 Task: Search one way flight ticket for 1 adult, 6 children, 1 infant in seat and 1 infant on lap in business from Sarasota: Sarasota-bradenton International Airport to Greenville: Pitt-greenville Airport on 5-2-2023. Choice of flights is Alaska. Number of bags: 8 checked bags. Price is upto 45000. Outbound departure time preference is 15:30.
Action: Mouse moved to (225, 312)
Screenshot: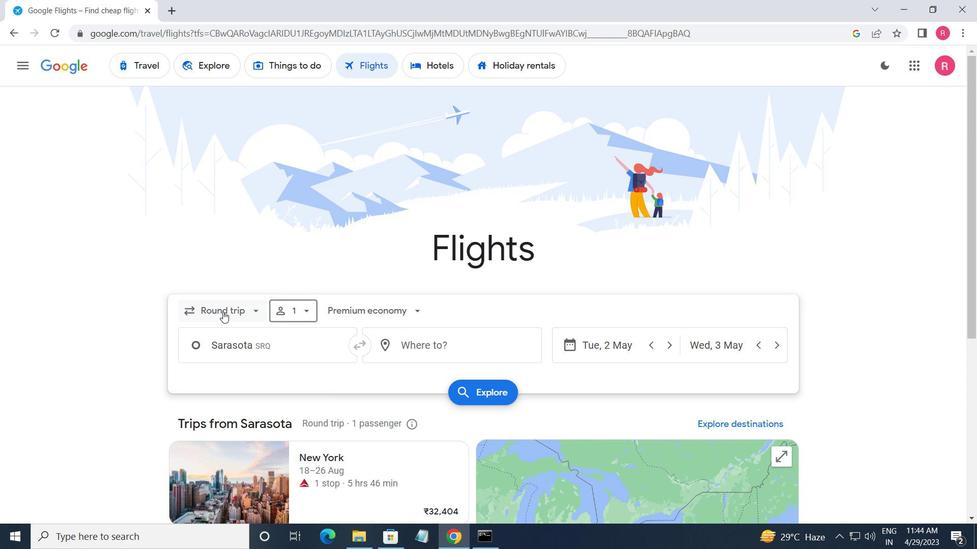 
Action: Mouse pressed left at (225, 312)
Screenshot: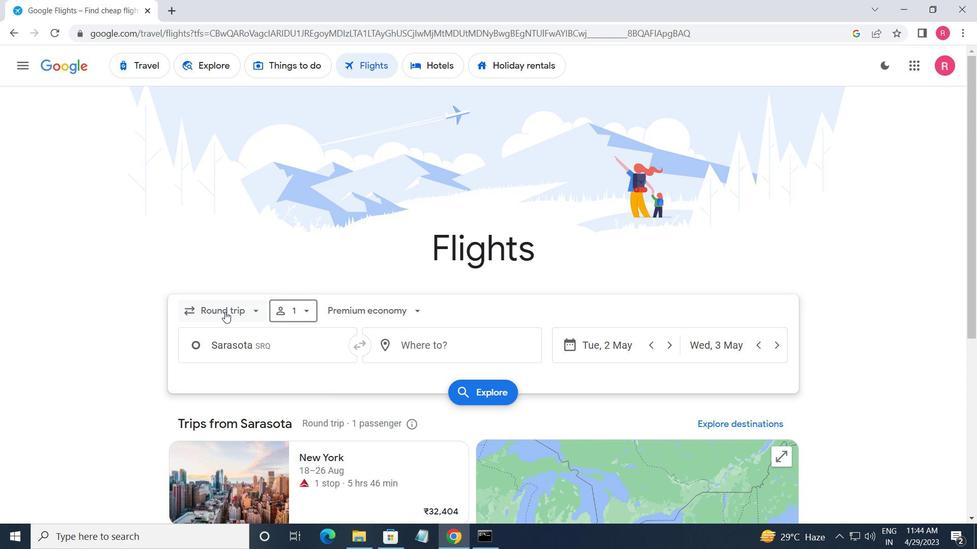 
Action: Mouse moved to (254, 361)
Screenshot: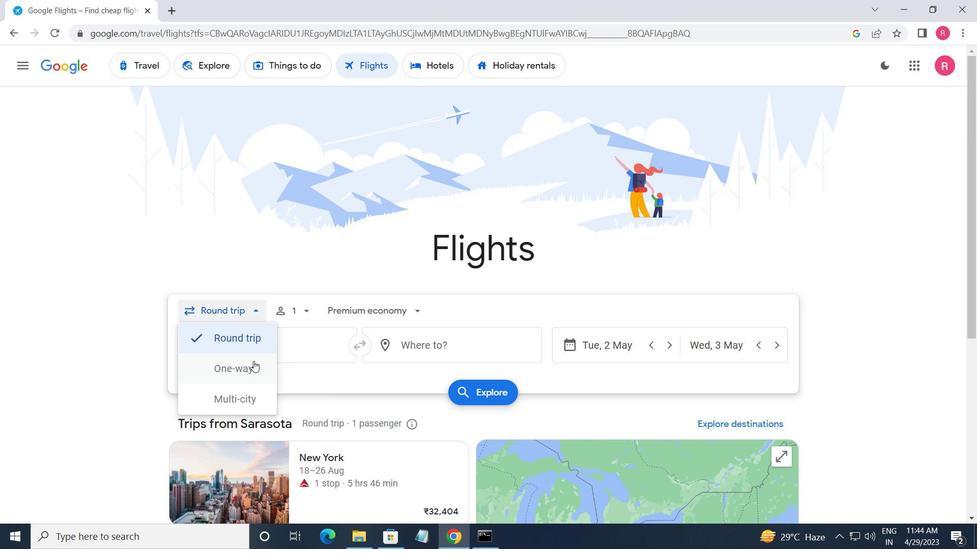 
Action: Mouse pressed left at (254, 361)
Screenshot: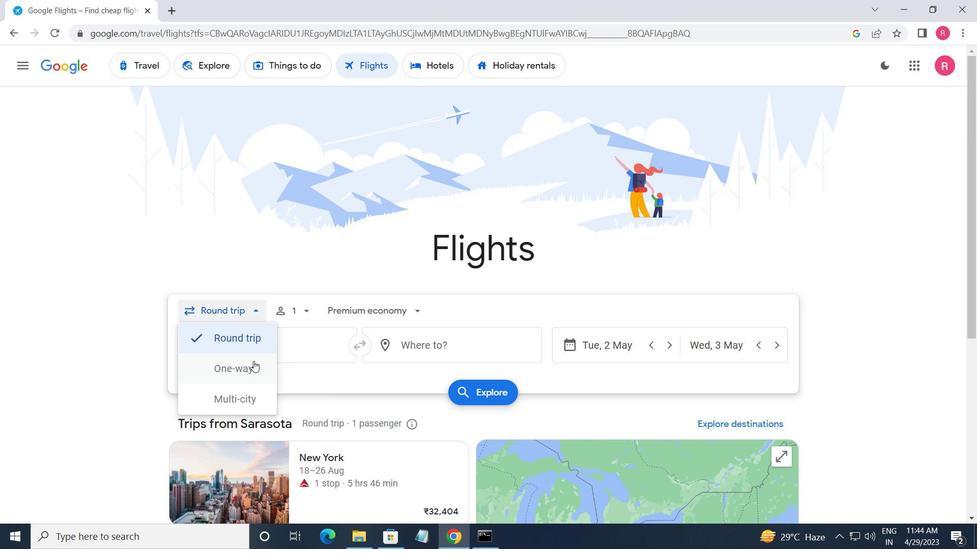 
Action: Mouse moved to (298, 319)
Screenshot: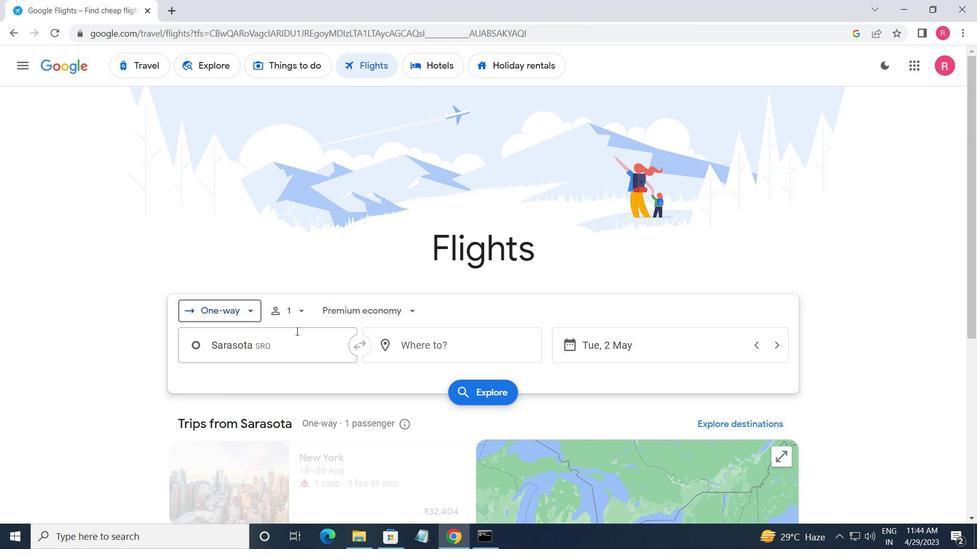 
Action: Mouse pressed left at (298, 319)
Screenshot: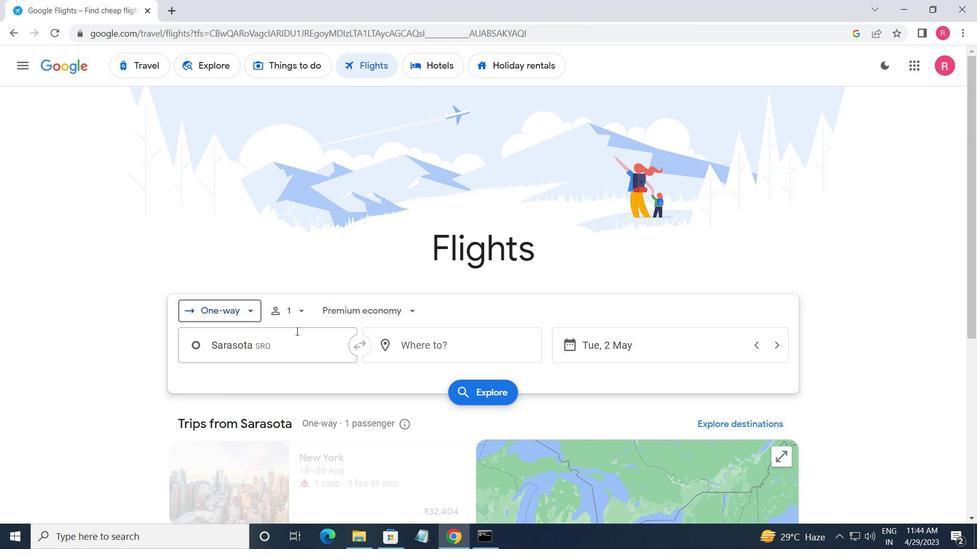 
Action: Mouse moved to (402, 375)
Screenshot: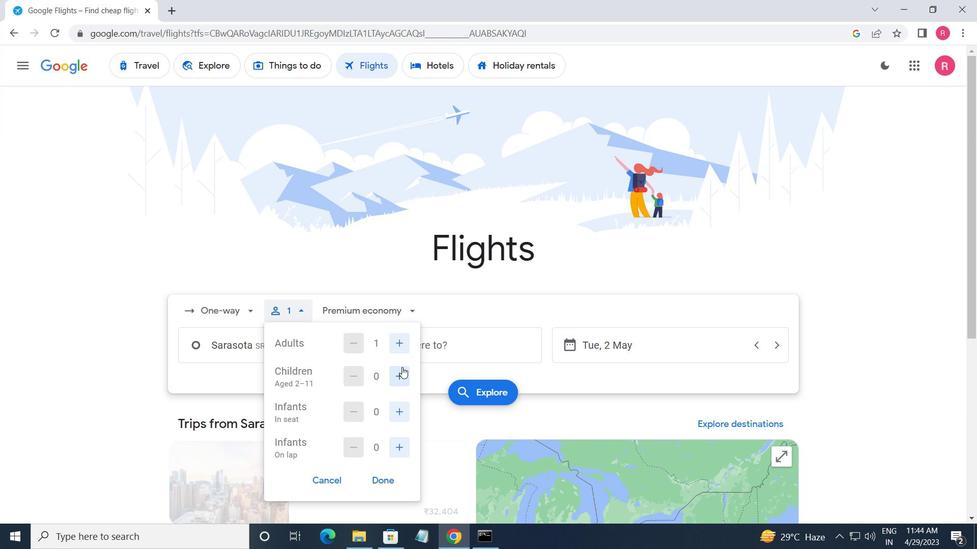 
Action: Mouse pressed left at (402, 375)
Screenshot: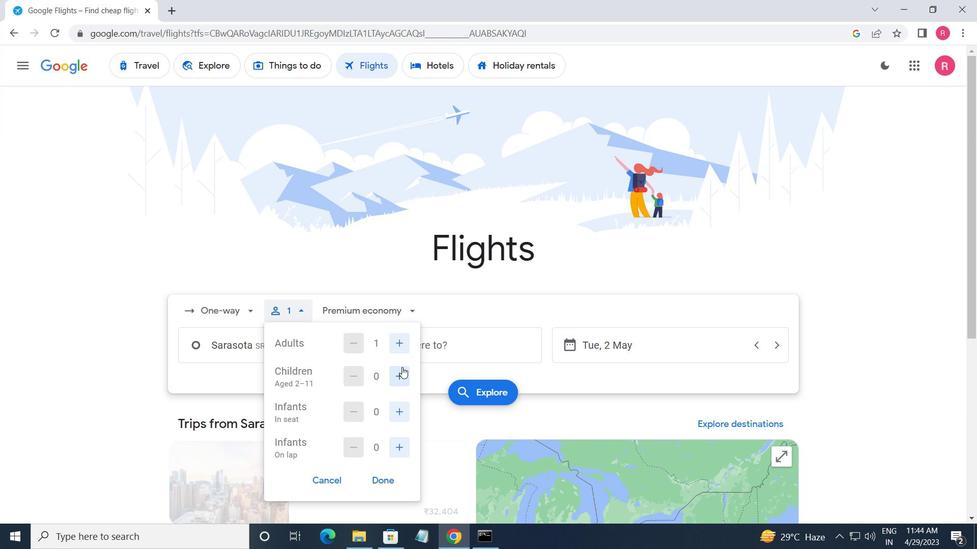 
Action: Mouse pressed left at (402, 375)
Screenshot: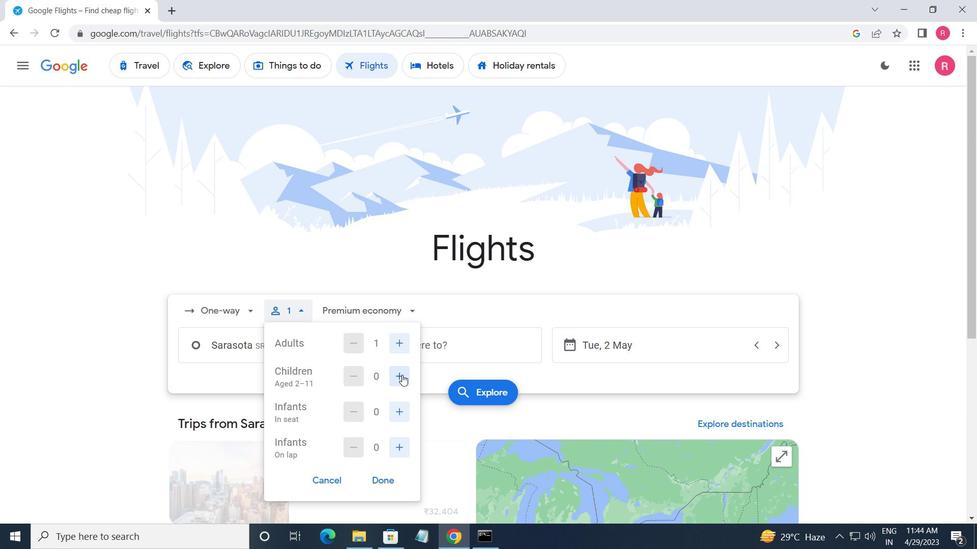 
Action: Mouse pressed left at (402, 375)
Screenshot: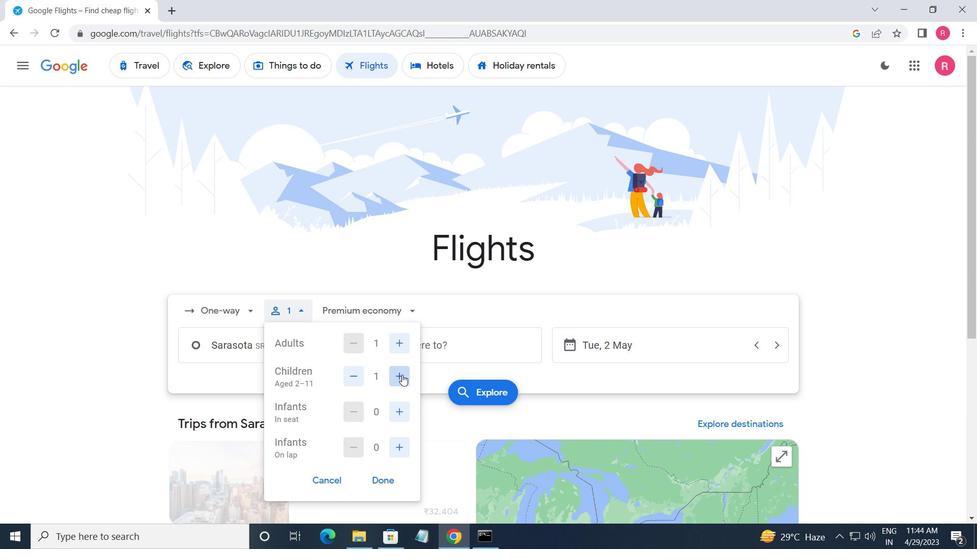 
Action: Mouse pressed left at (402, 375)
Screenshot: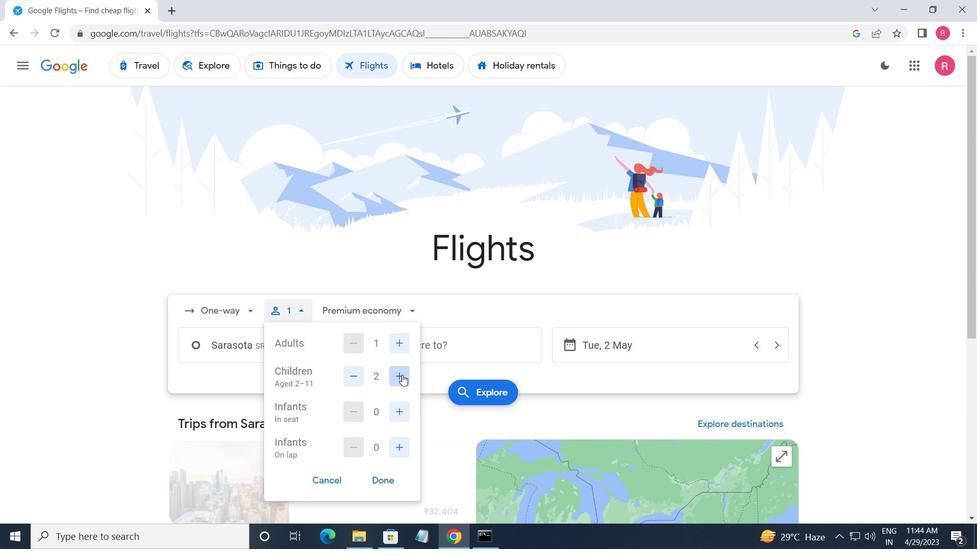 
Action: Mouse pressed left at (402, 375)
Screenshot: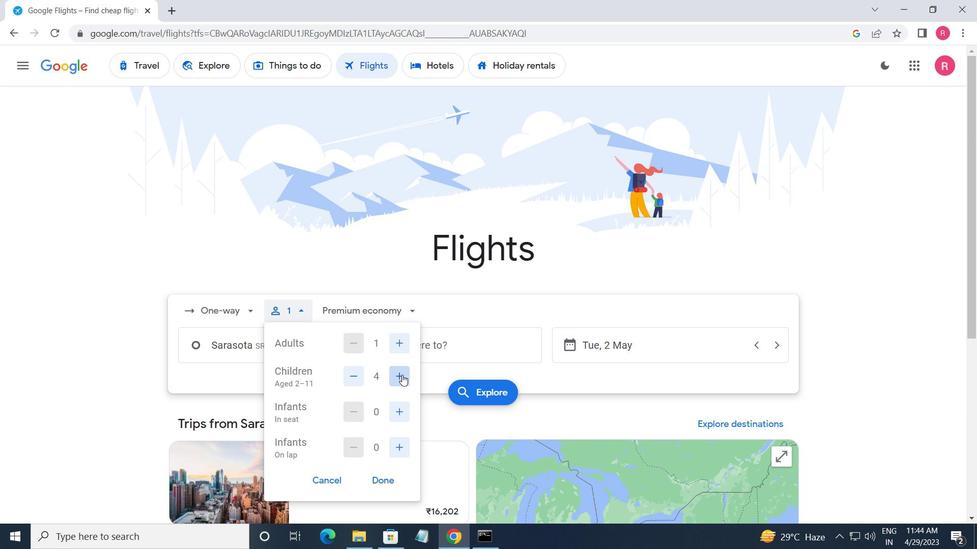 
Action: Mouse pressed left at (402, 375)
Screenshot: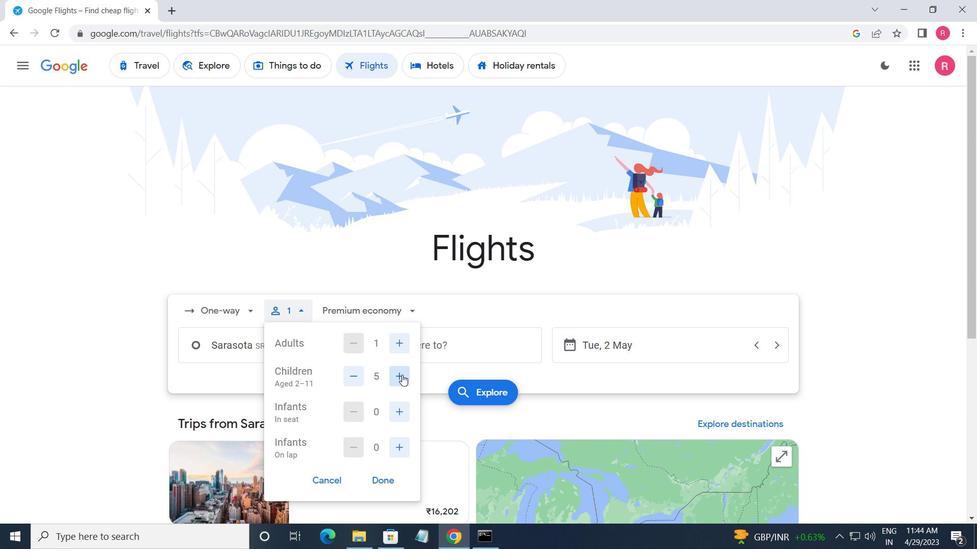 
Action: Mouse moved to (400, 404)
Screenshot: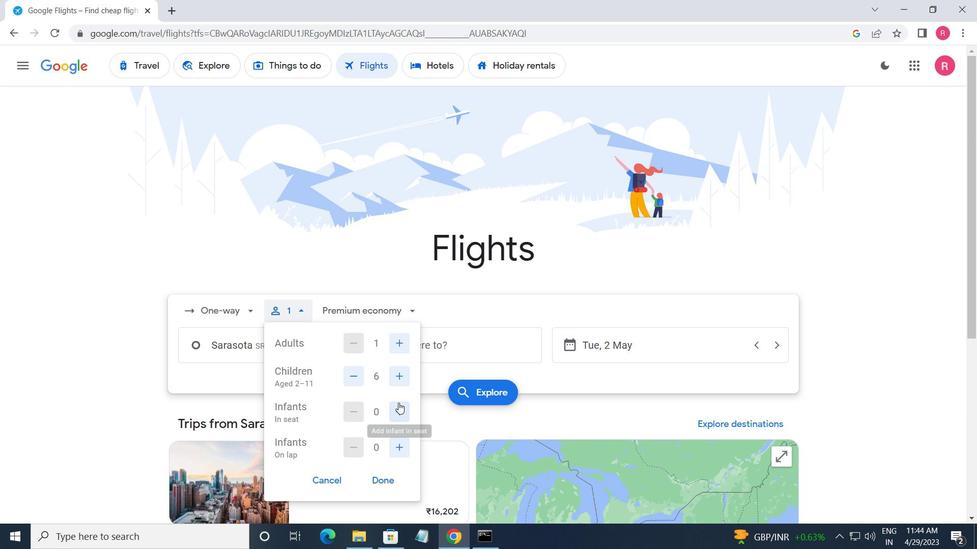 
Action: Mouse pressed left at (400, 404)
Screenshot: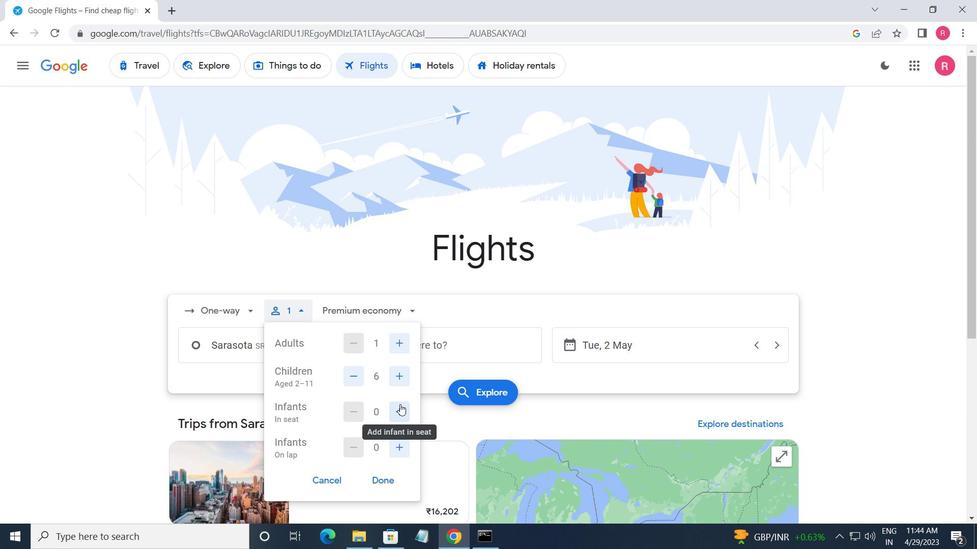 
Action: Mouse moved to (401, 440)
Screenshot: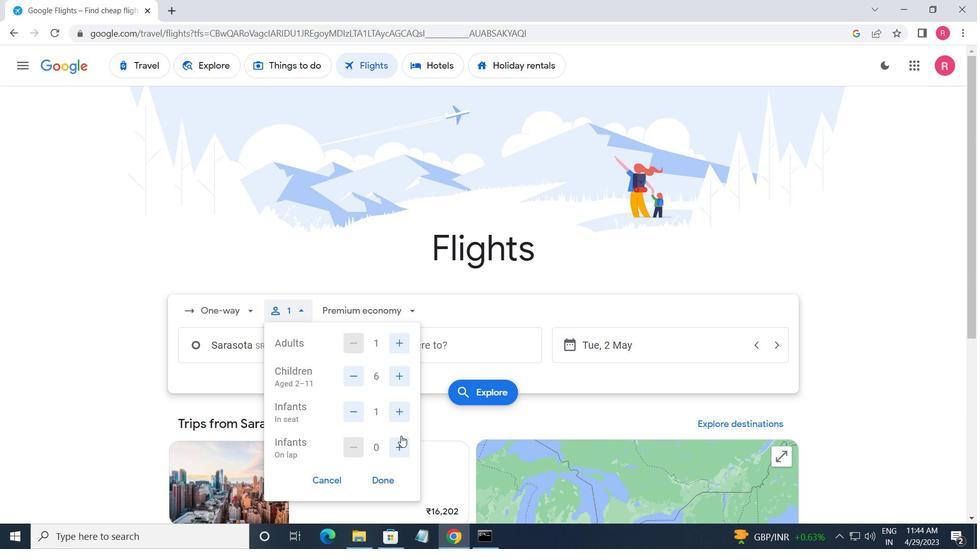 
Action: Mouse pressed left at (401, 440)
Screenshot: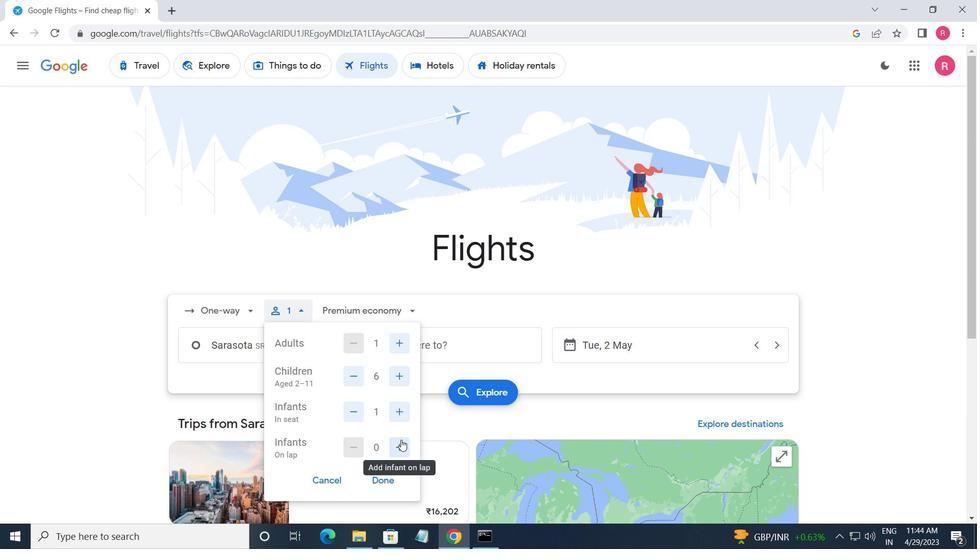 
Action: Mouse moved to (367, 314)
Screenshot: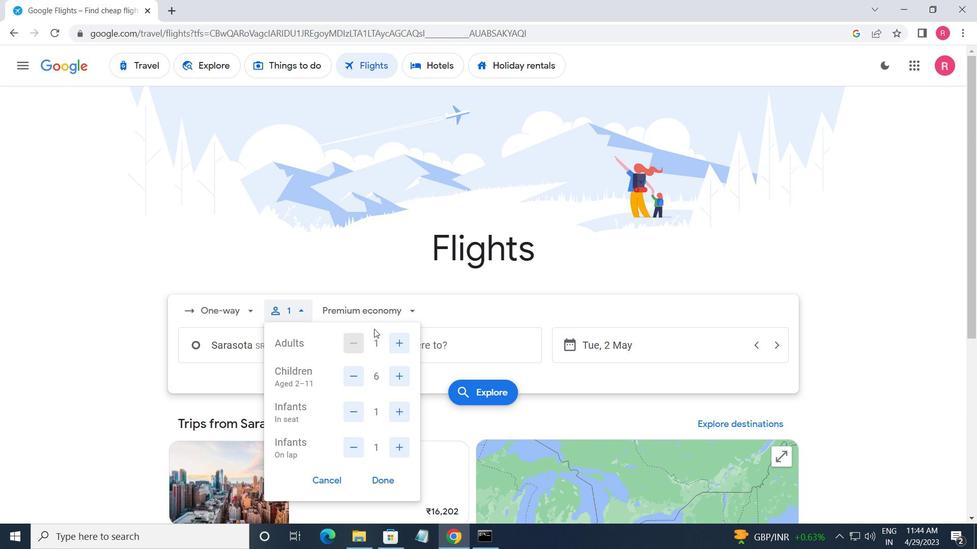
Action: Mouse pressed left at (367, 314)
Screenshot: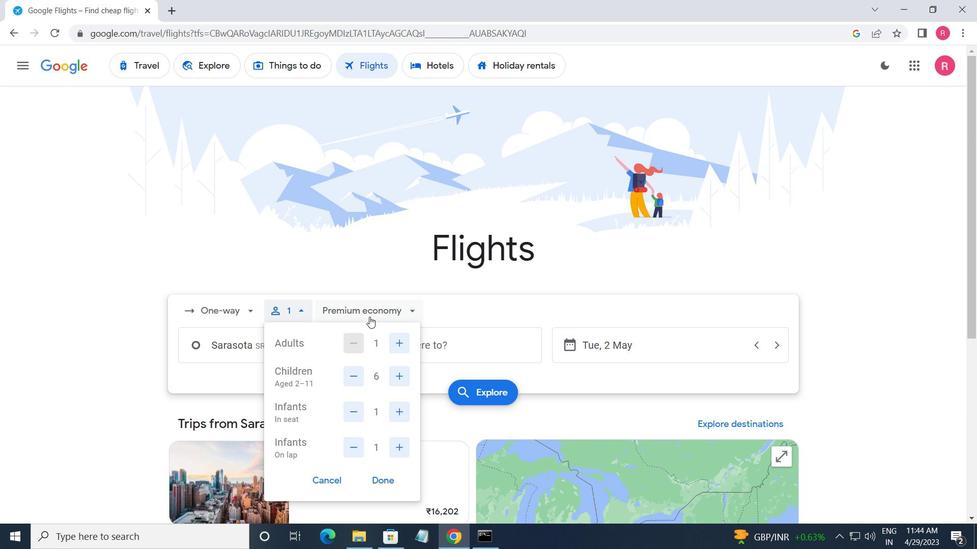 
Action: Mouse moved to (369, 397)
Screenshot: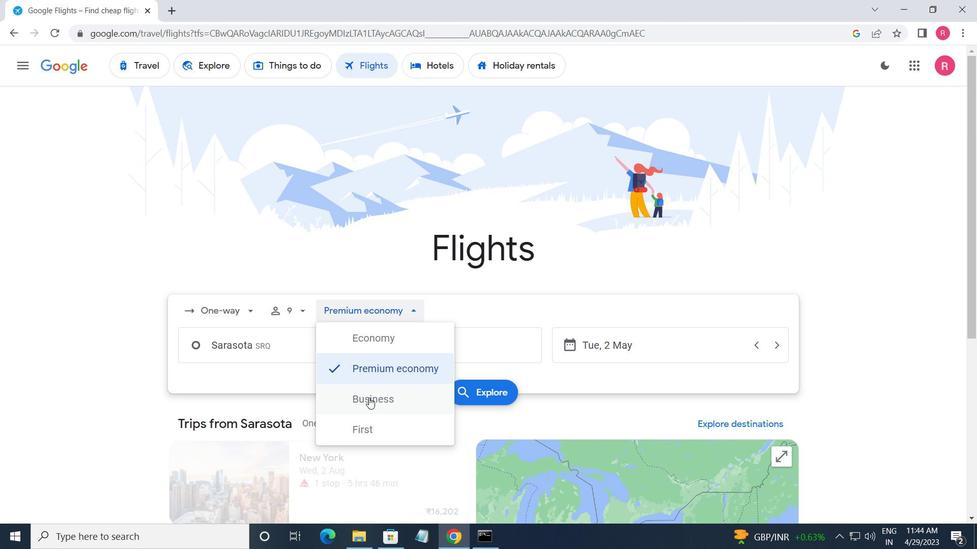 
Action: Mouse pressed left at (369, 397)
Screenshot: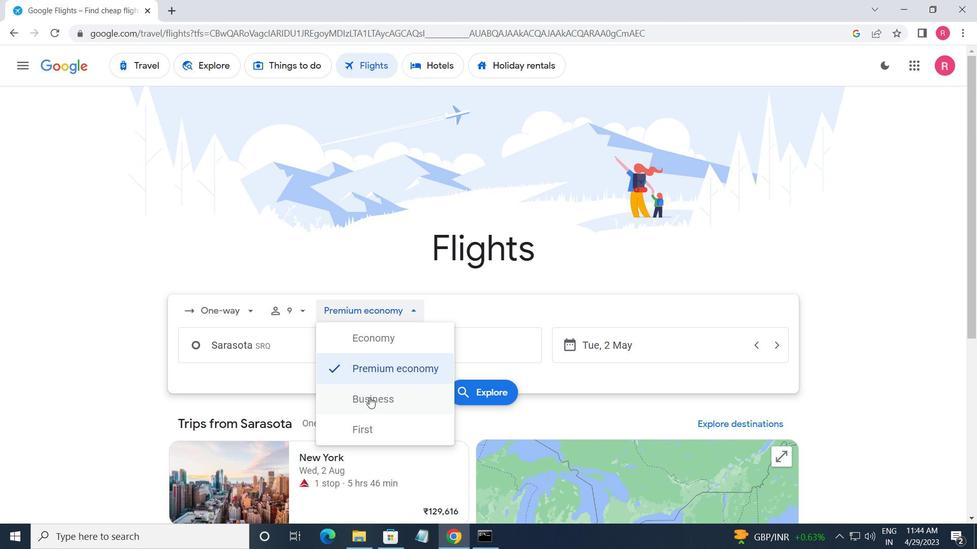 
Action: Mouse moved to (326, 351)
Screenshot: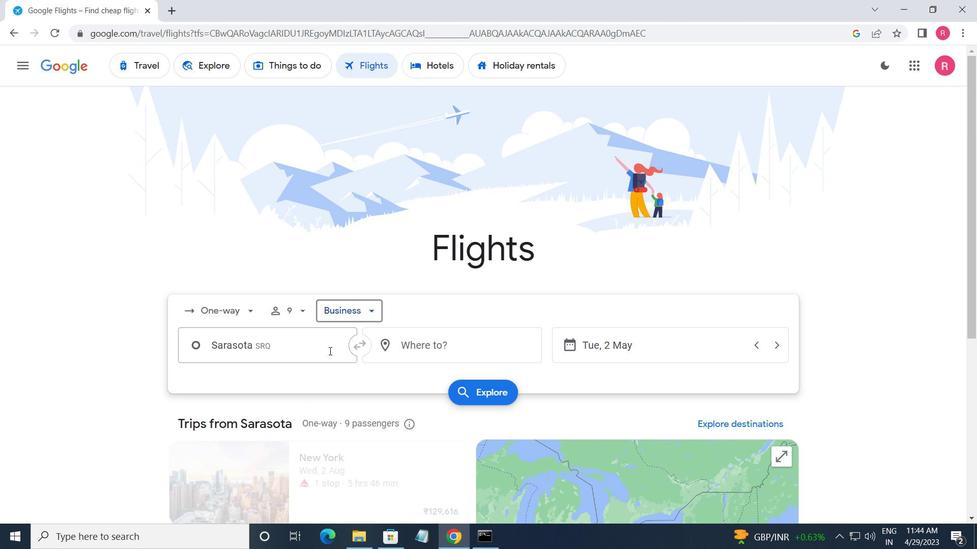 
Action: Mouse pressed left at (326, 351)
Screenshot: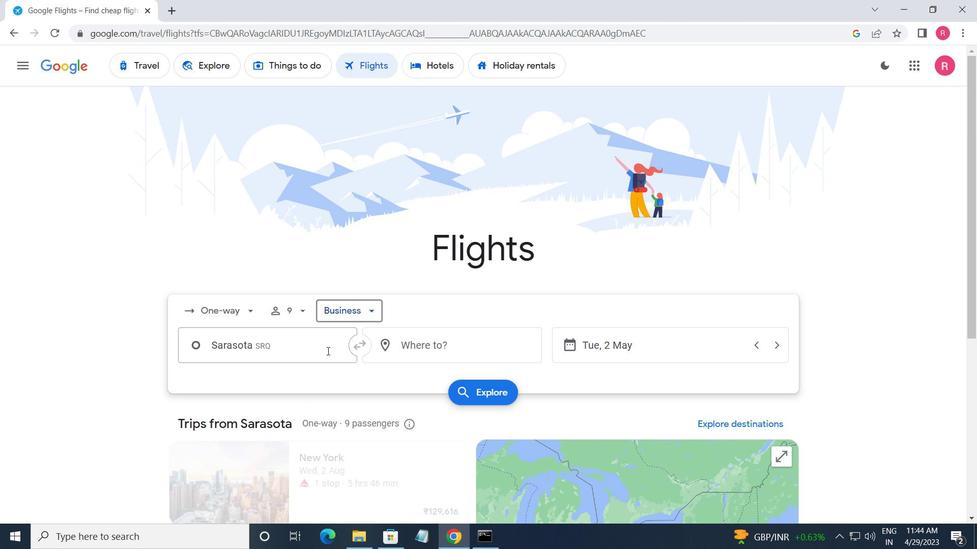
Action: Mouse moved to (291, 415)
Screenshot: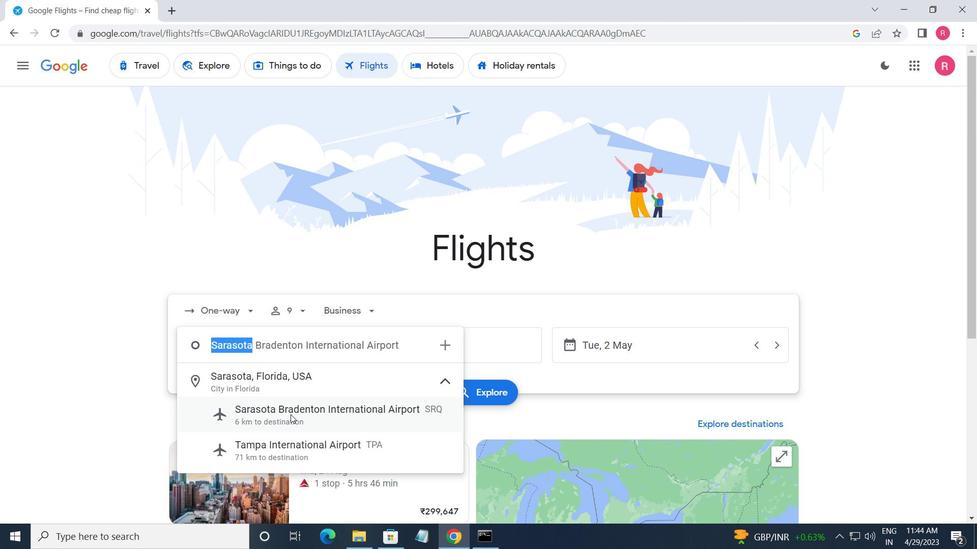 
Action: Mouse pressed left at (291, 415)
Screenshot: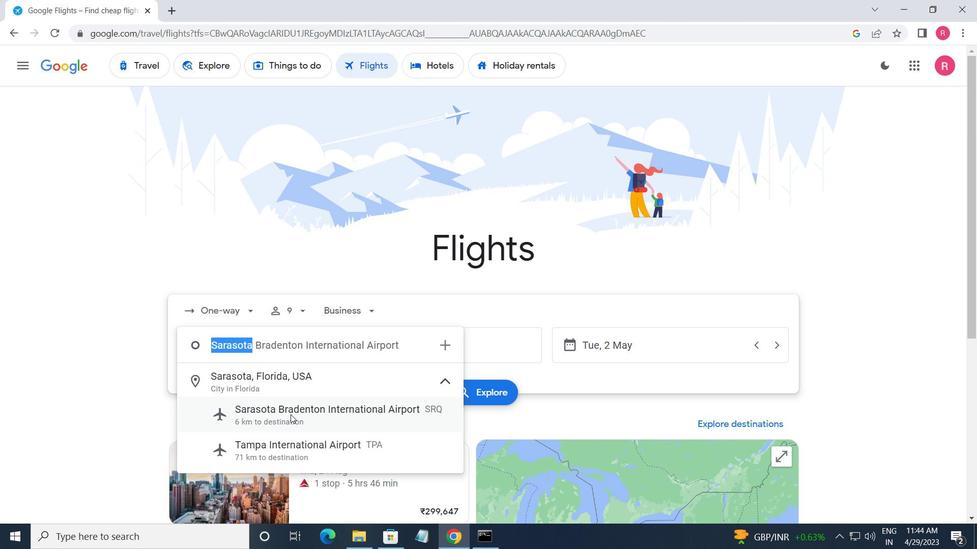 
Action: Mouse moved to (464, 351)
Screenshot: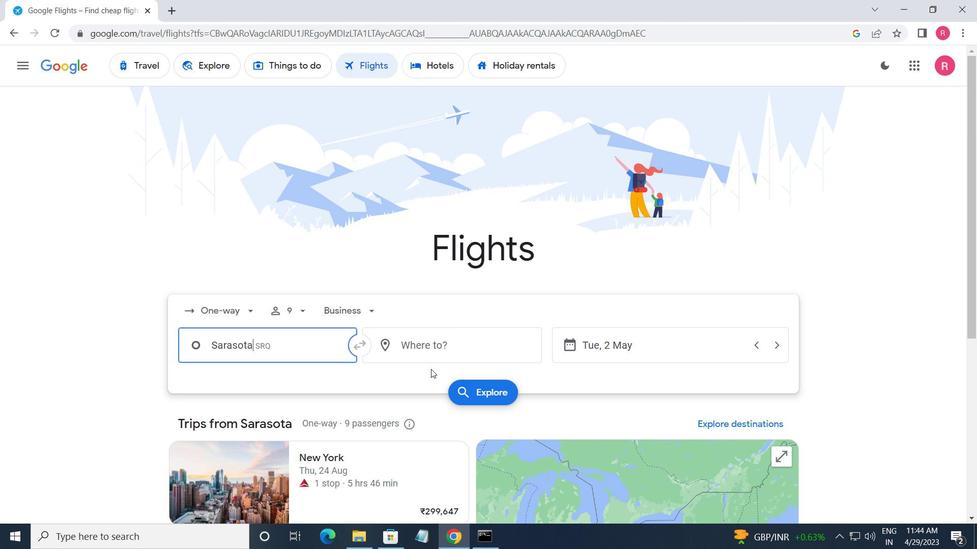 
Action: Mouse pressed left at (464, 351)
Screenshot: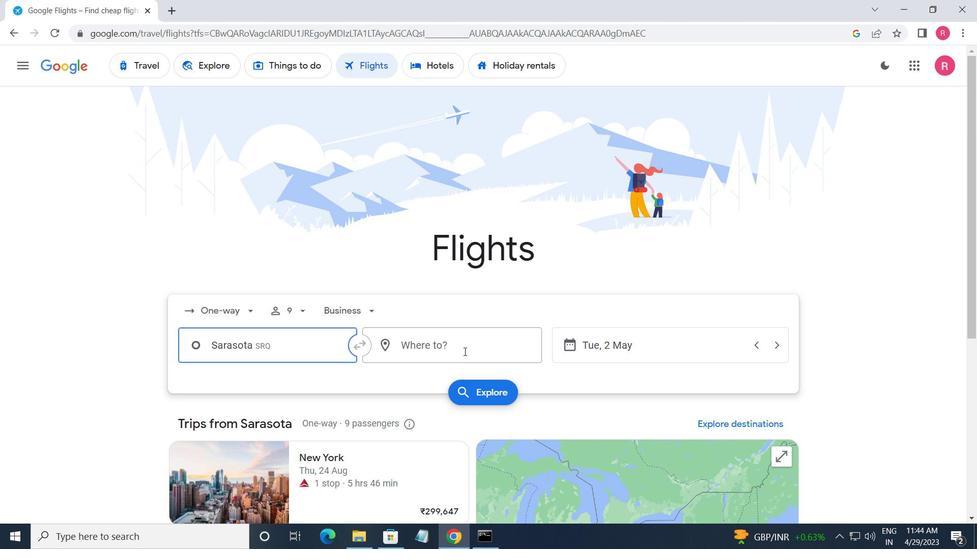 
Action: Mouse moved to (427, 468)
Screenshot: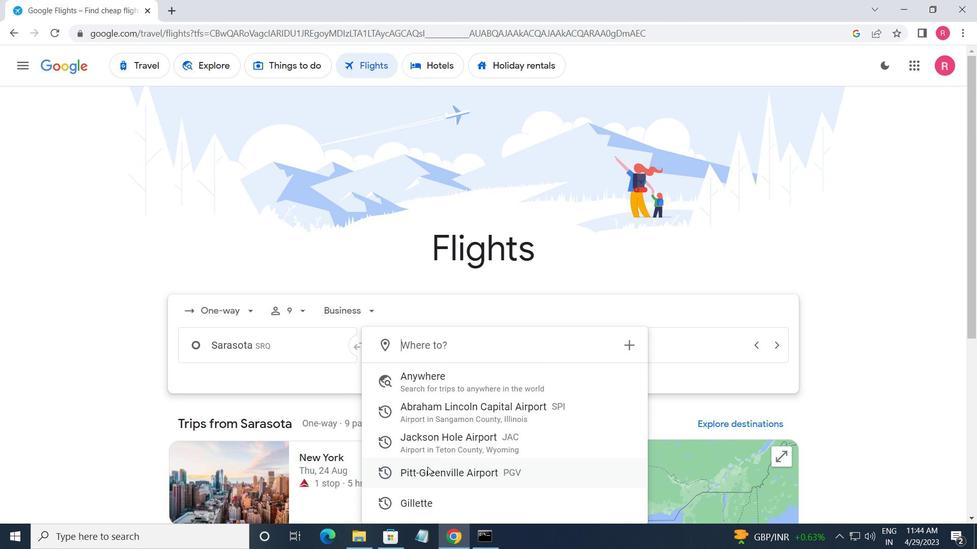 
Action: Mouse pressed left at (427, 468)
Screenshot: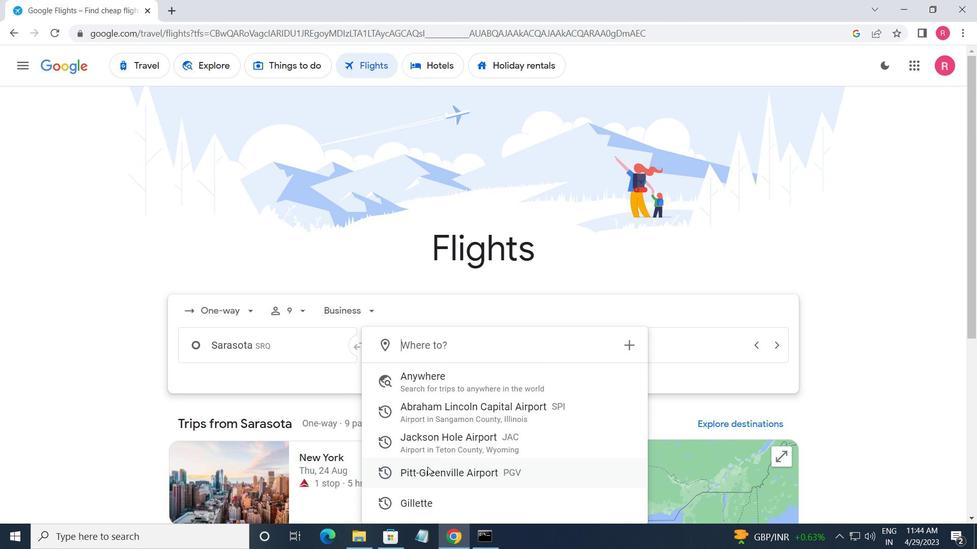 
Action: Mouse moved to (590, 346)
Screenshot: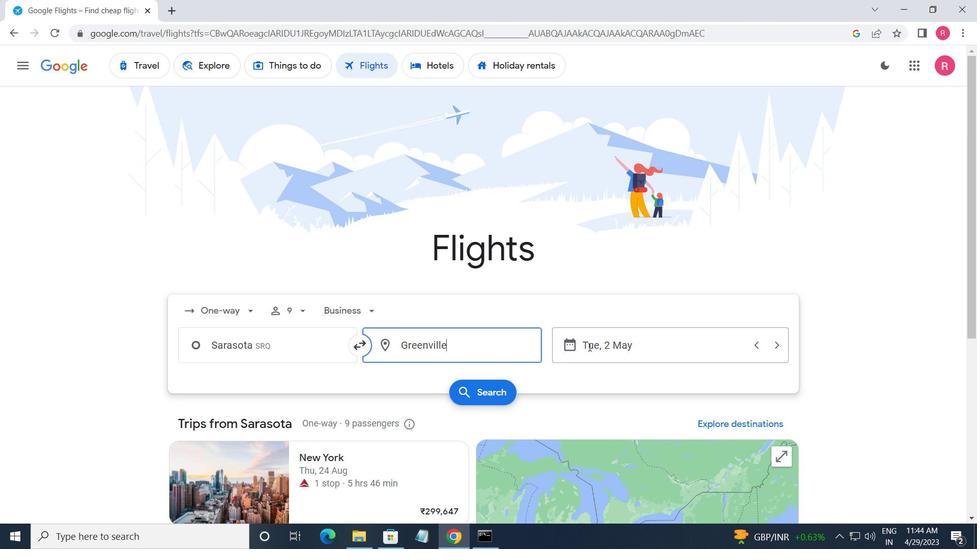 
Action: Mouse pressed left at (590, 346)
Screenshot: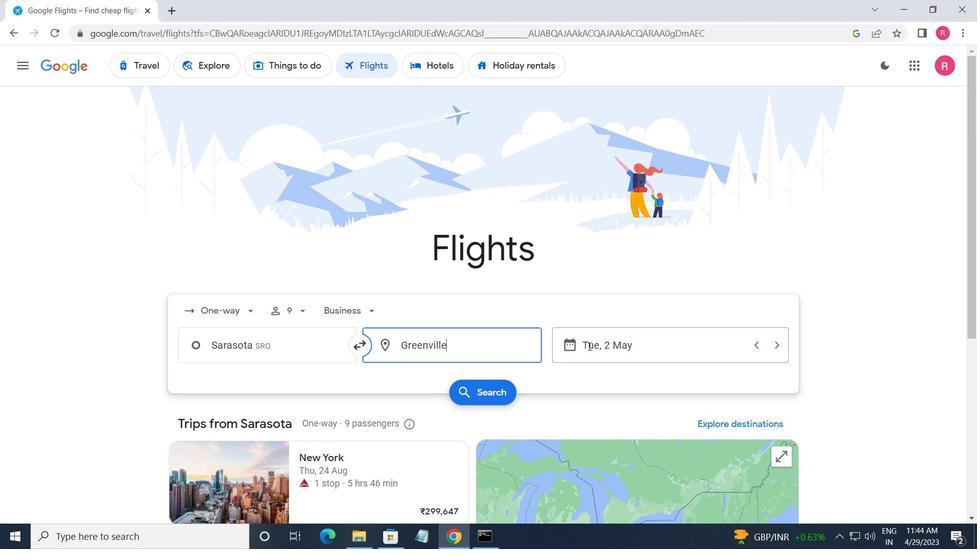 
Action: Mouse moved to (647, 304)
Screenshot: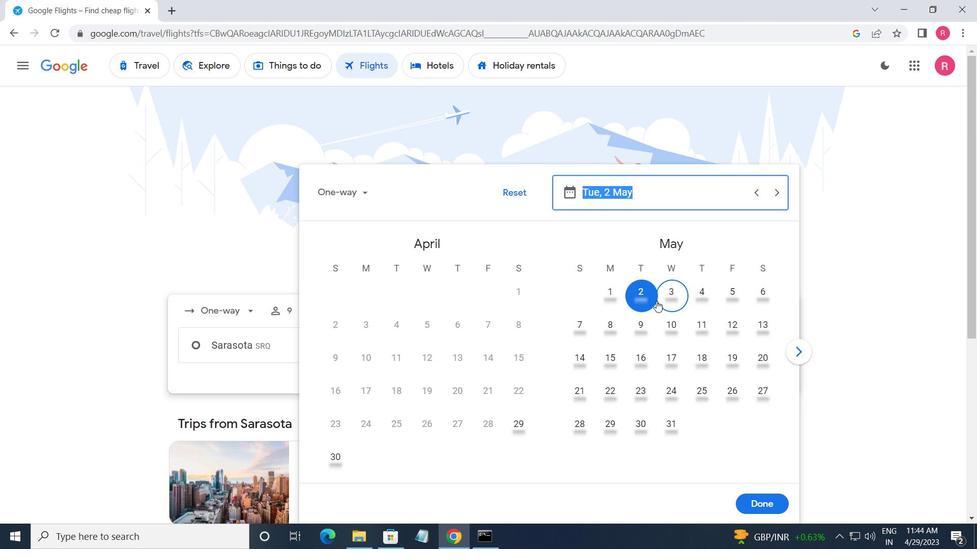 
Action: Mouse pressed left at (647, 304)
Screenshot: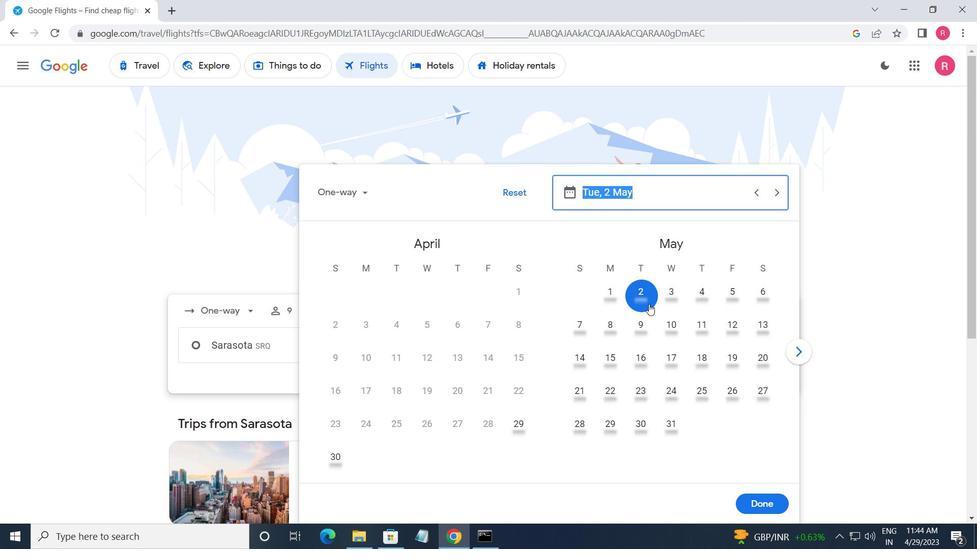 
Action: Mouse moved to (750, 501)
Screenshot: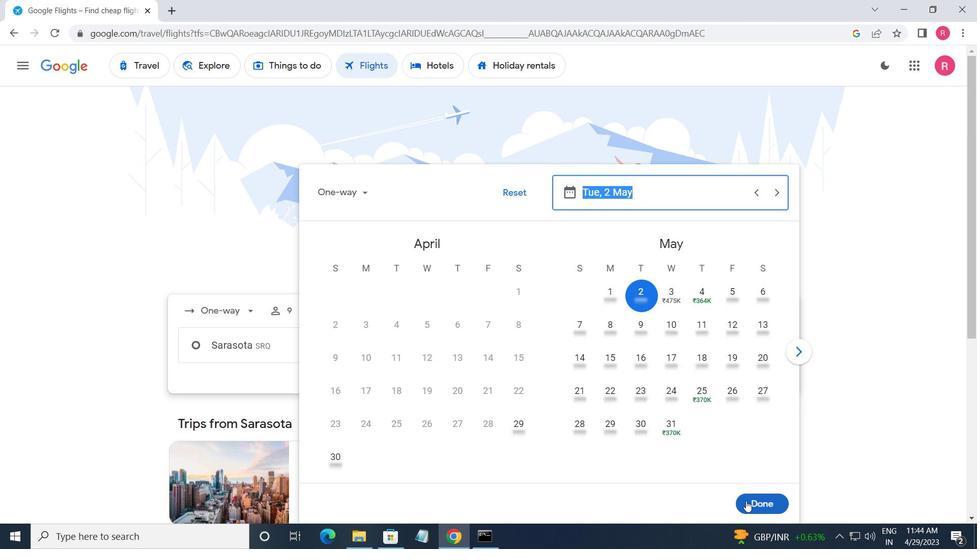
Action: Mouse pressed left at (750, 501)
Screenshot: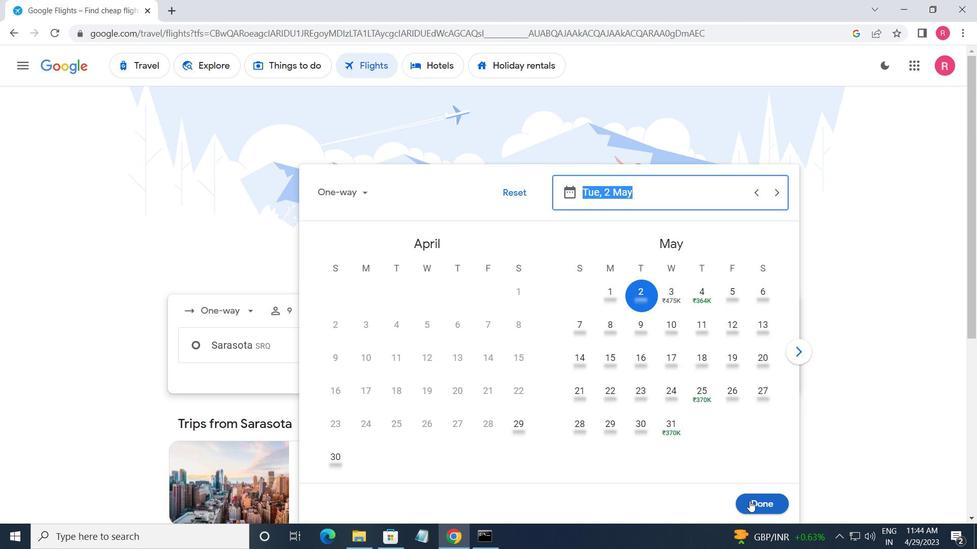 
Action: Mouse moved to (473, 395)
Screenshot: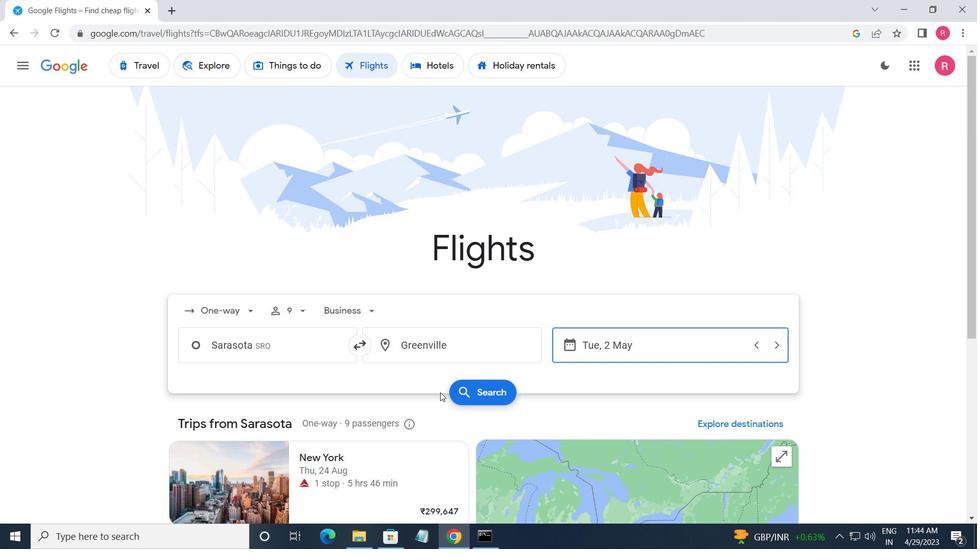
Action: Mouse pressed left at (473, 395)
Screenshot: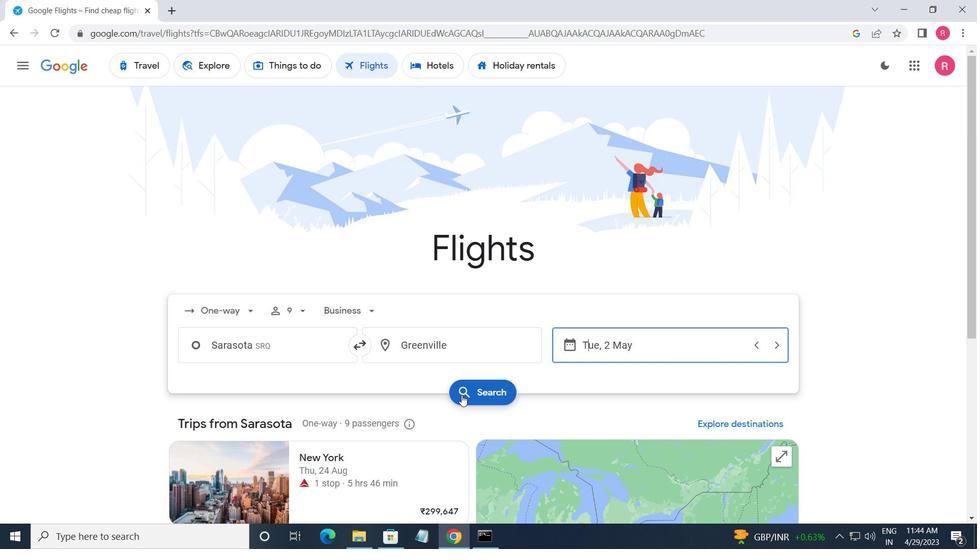 
Action: Mouse moved to (188, 185)
Screenshot: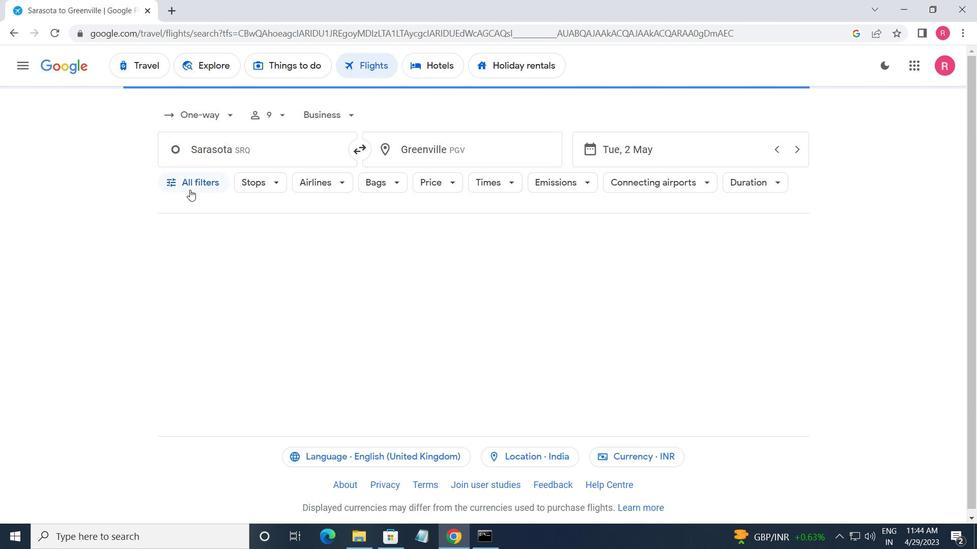 
Action: Mouse pressed left at (188, 185)
Screenshot: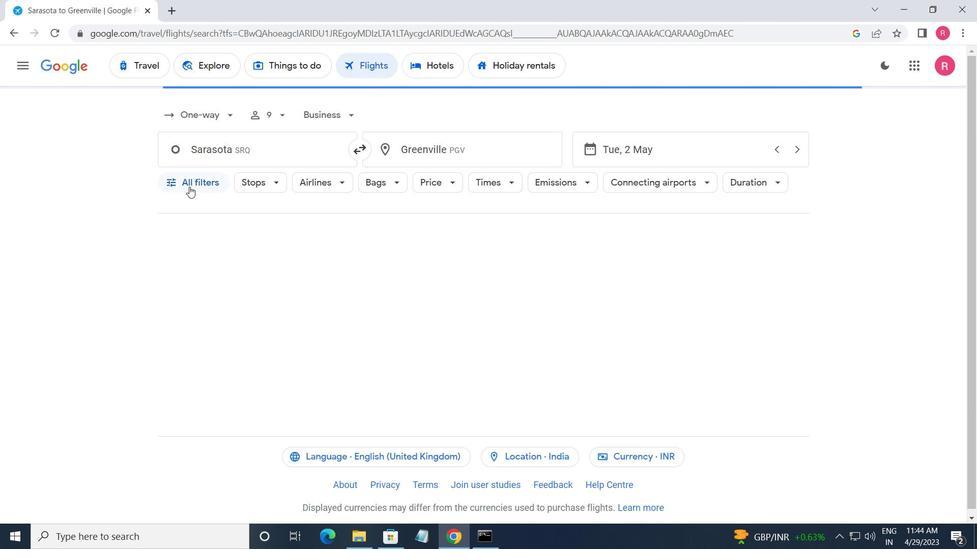 
Action: Mouse moved to (254, 362)
Screenshot: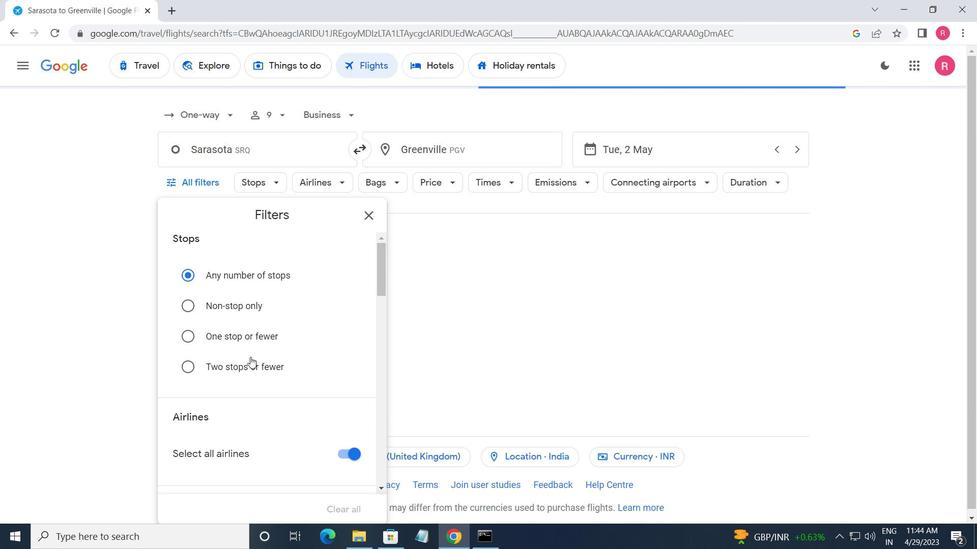 
Action: Mouse scrolled (254, 362) with delta (0, 0)
Screenshot: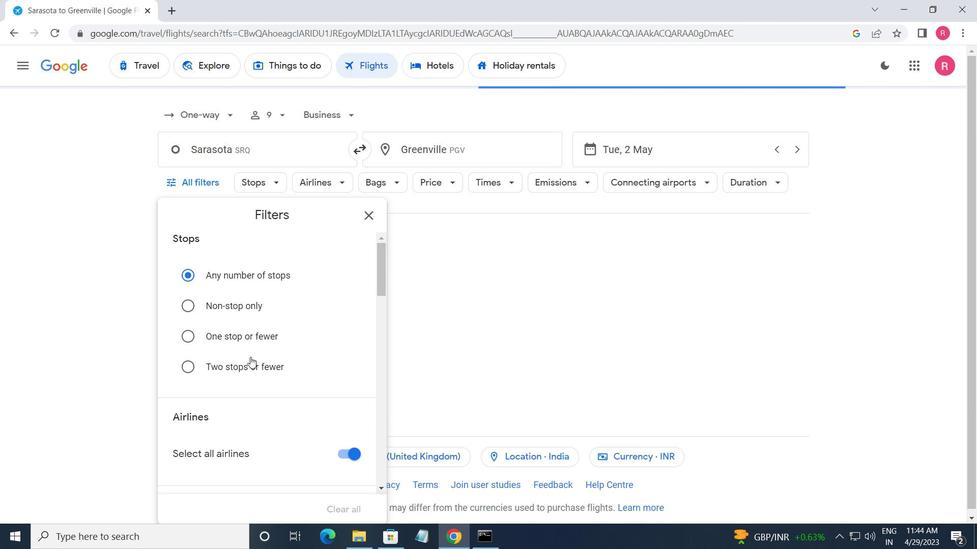 
Action: Mouse scrolled (254, 362) with delta (0, 0)
Screenshot: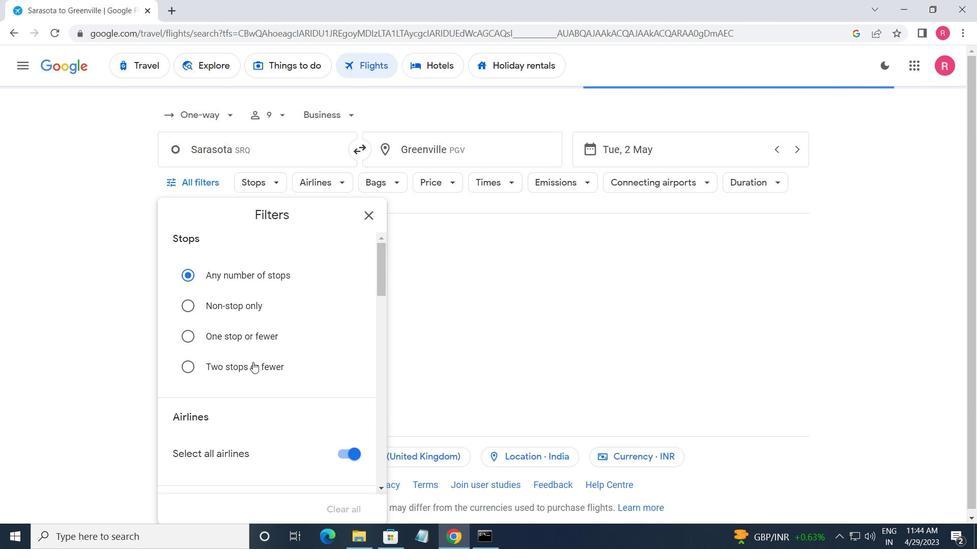 
Action: Mouse scrolled (254, 362) with delta (0, 0)
Screenshot: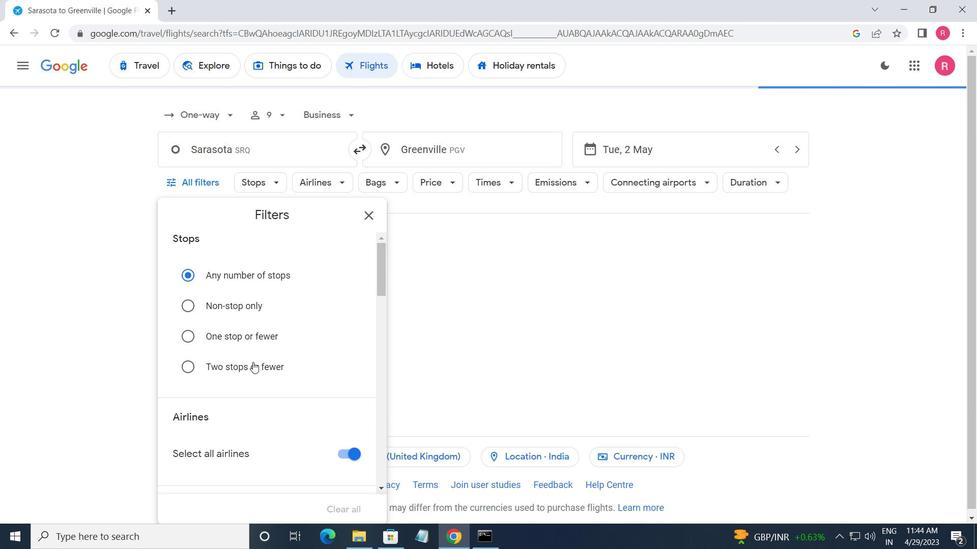 
Action: Mouse scrolled (254, 362) with delta (0, 0)
Screenshot: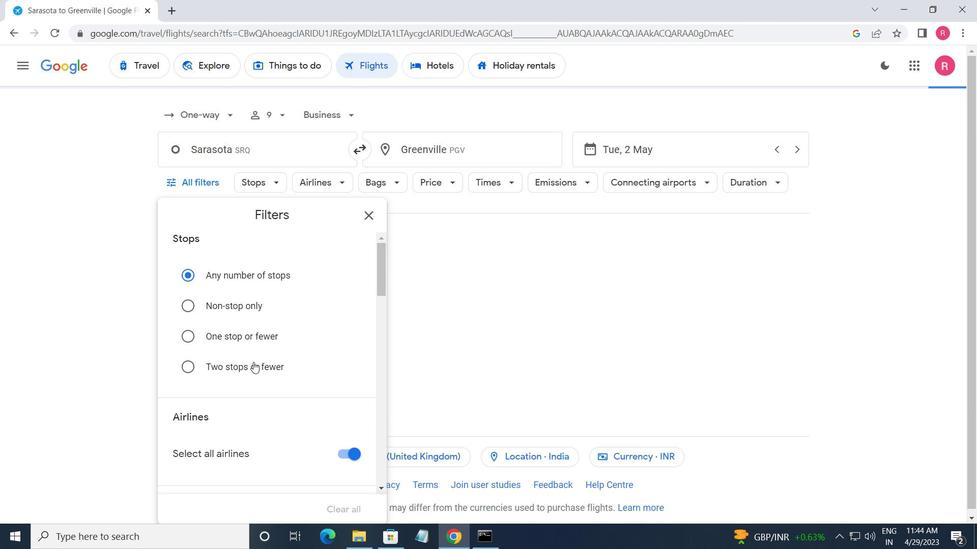 
Action: Mouse scrolled (254, 362) with delta (0, 0)
Screenshot: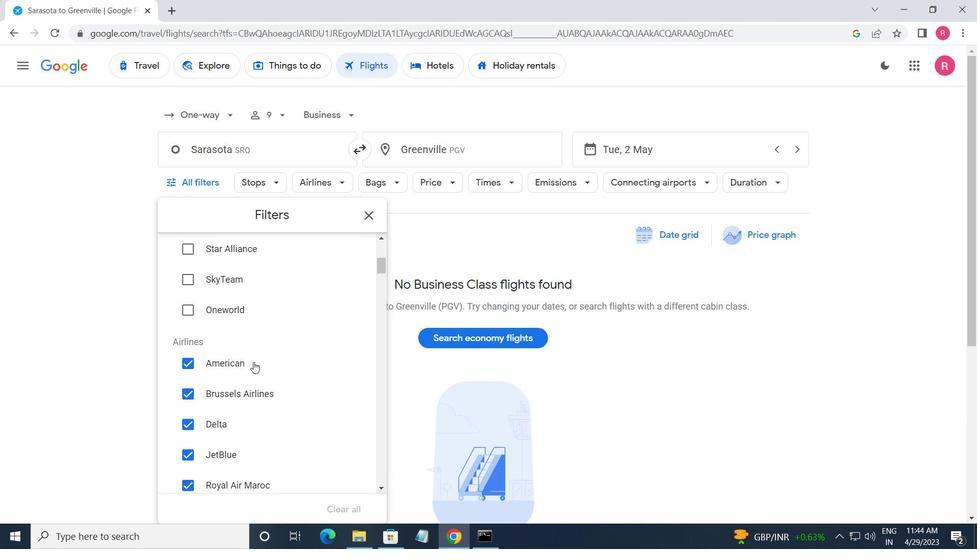 
Action: Mouse scrolled (254, 362) with delta (0, 0)
Screenshot: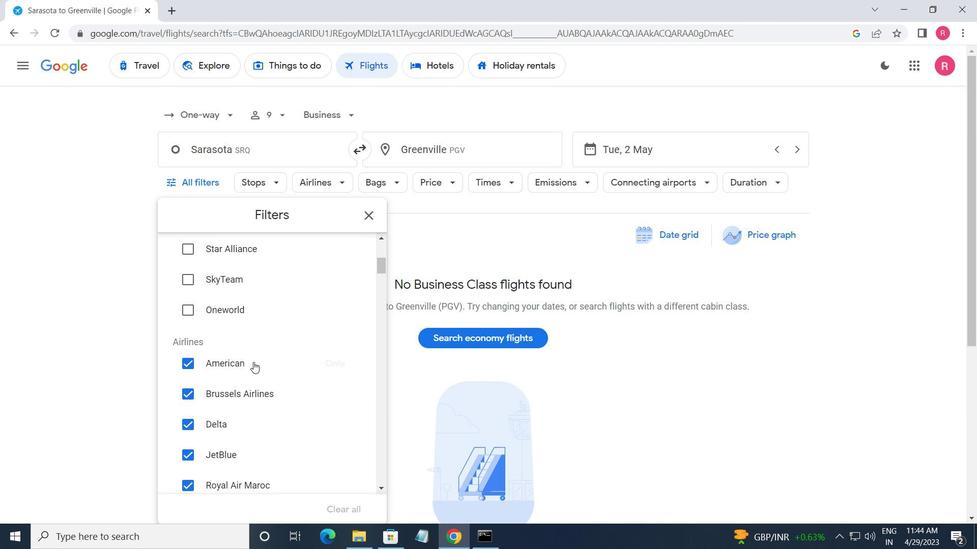 
Action: Mouse scrolled (254, 363) with delta (0, 0)
Screenshot: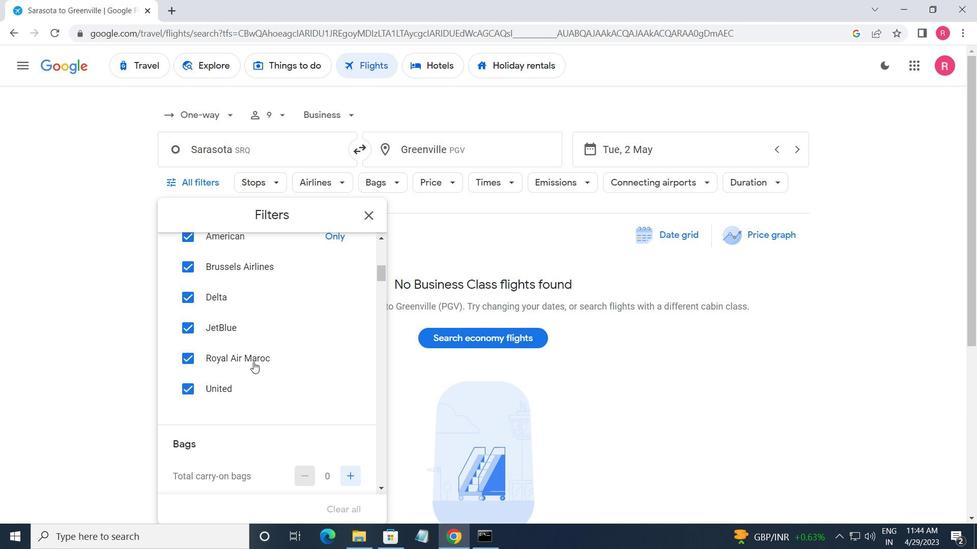 
Action: Mouse scrolled (254, 363) with delta (0, 0)
Screenshot: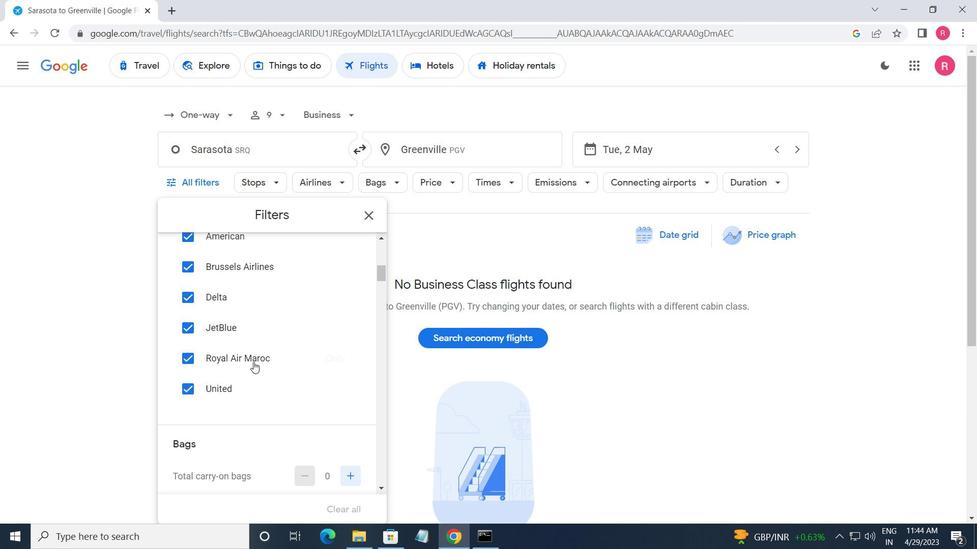 
Action: Mouse moved to (254, 362)
Screenshot: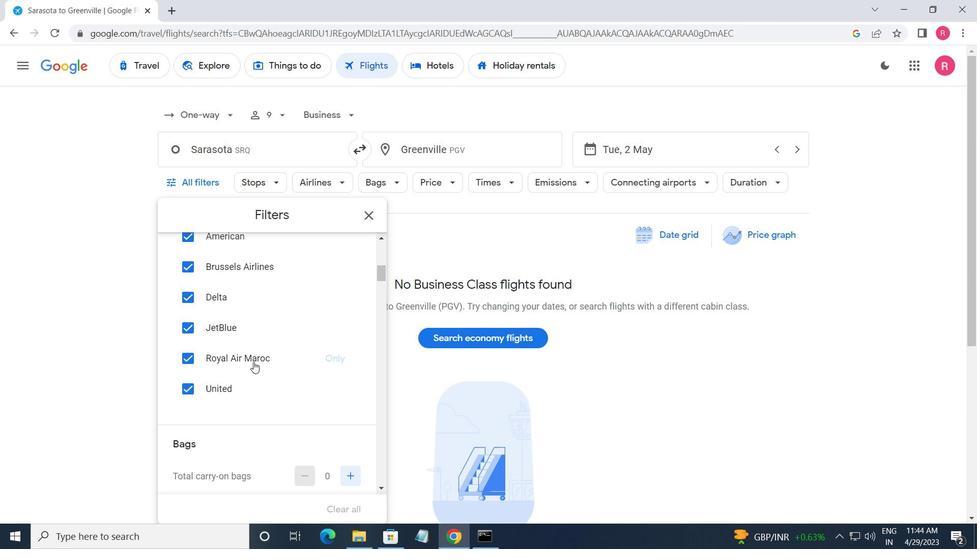 
Action: Mouse scrolled (254, 363) with delta (0, 0)
Screenshot: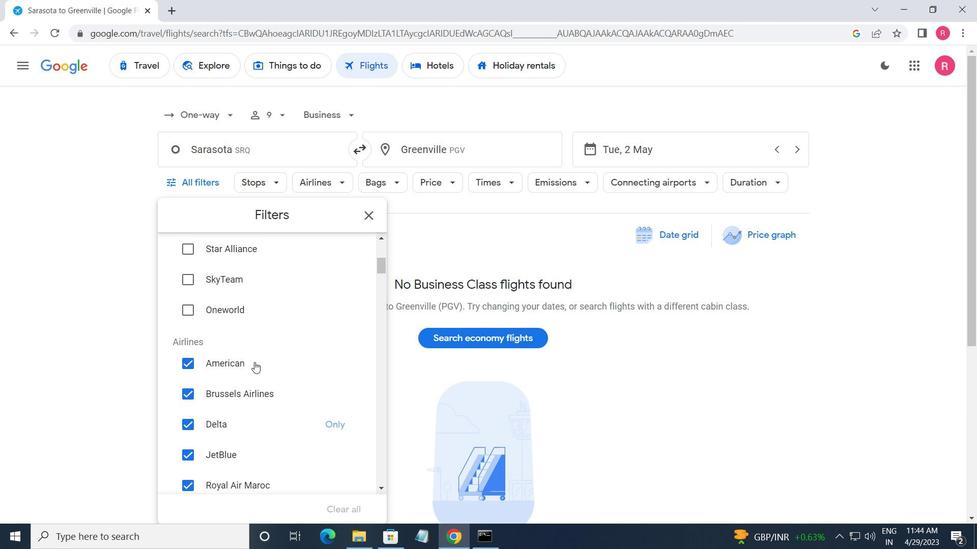 
Action: Mouse moved to (349, 262)
Screenshot: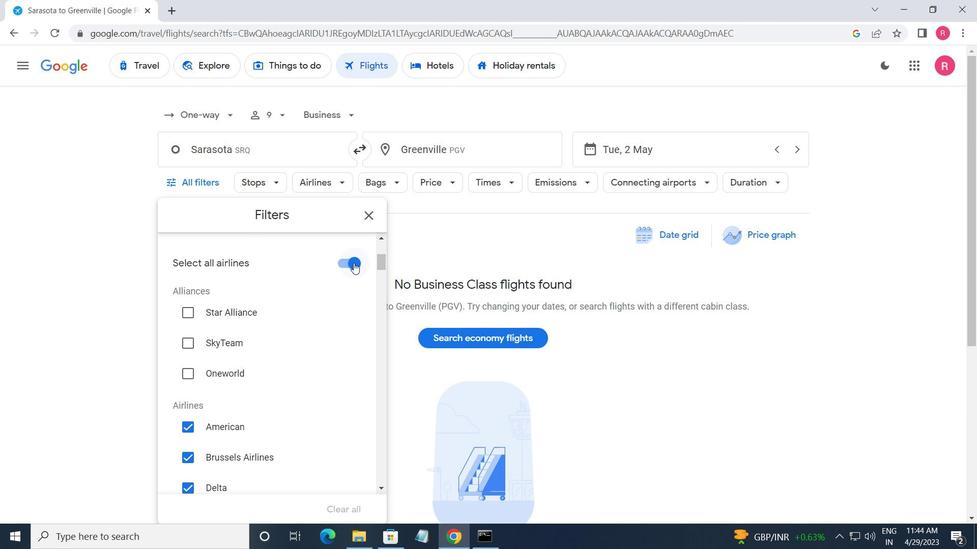 
Action: Mouse pressed left at (349, 262)
Screenshot: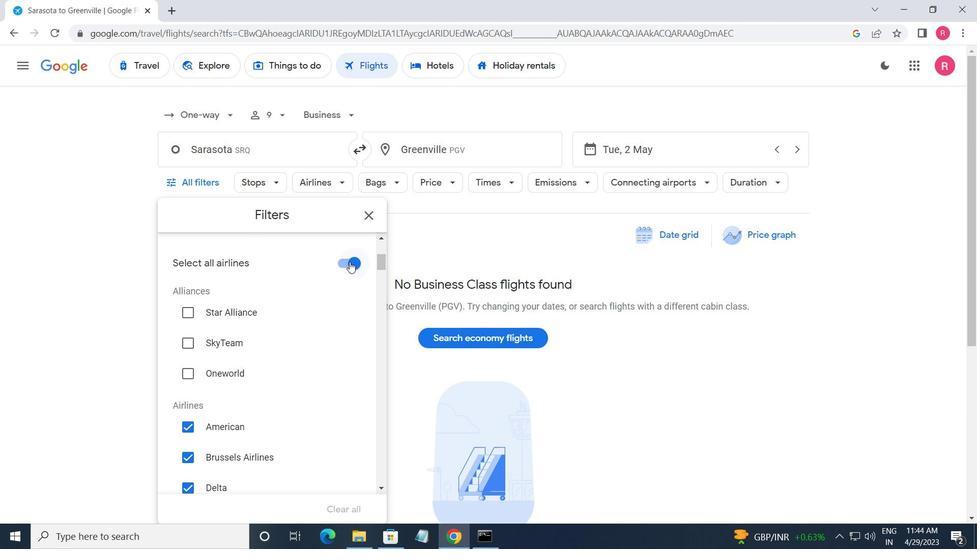 
Action: Mouse moved to (331, 322)
Screenshot: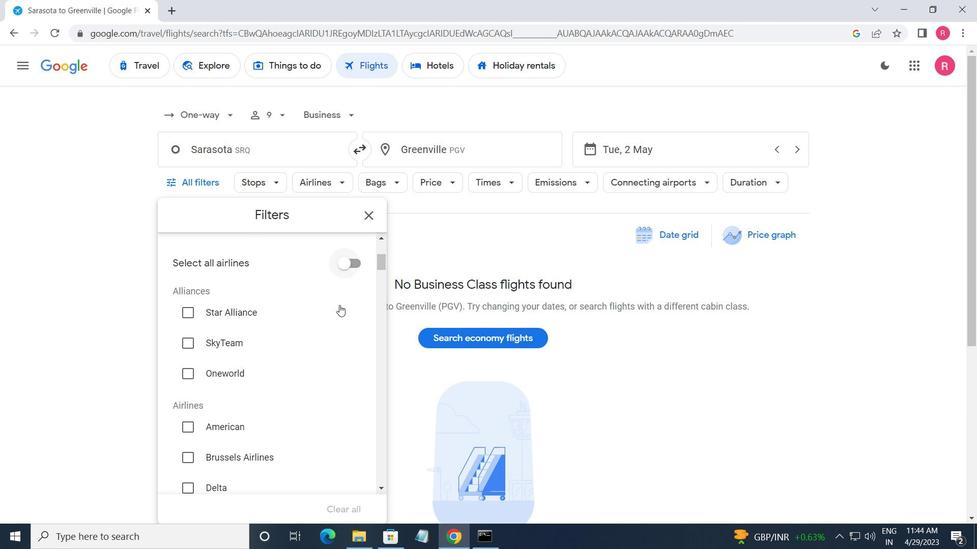
Action: Mouse scrolled (331, 321) with delta (0, 0)
Screenshot: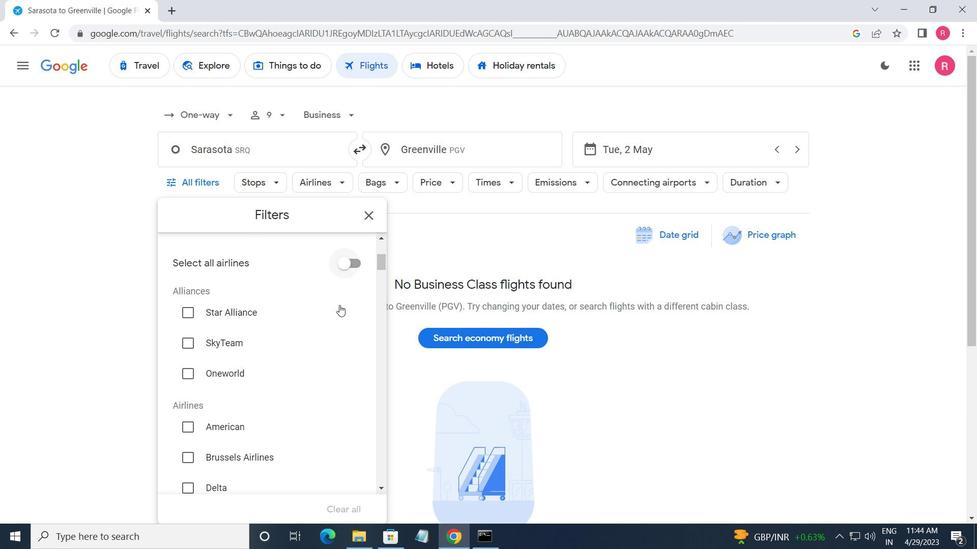 
Action: Mouse scrolled (331, 321) with delta (0, 0)
Screenshot: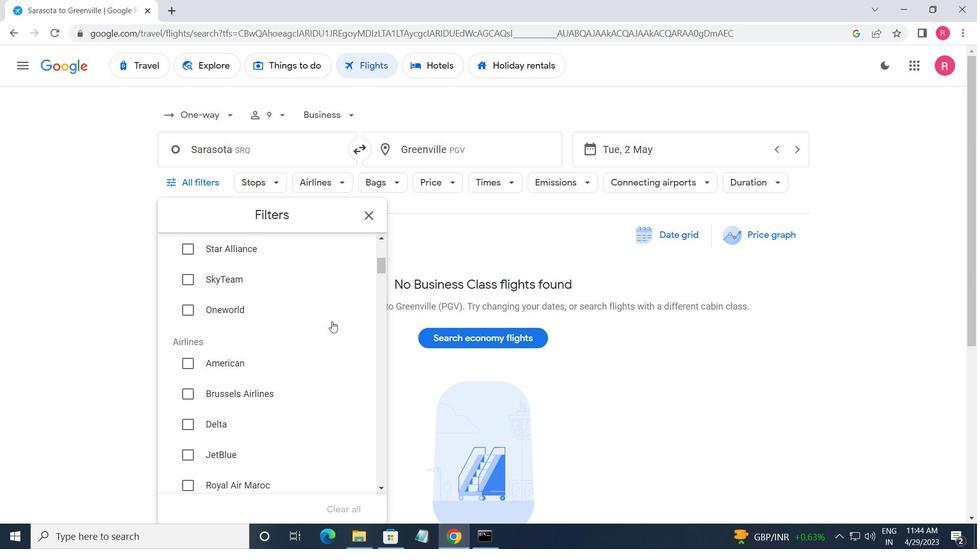 
Action: Mouse moved to (331, 322)
Screenshot: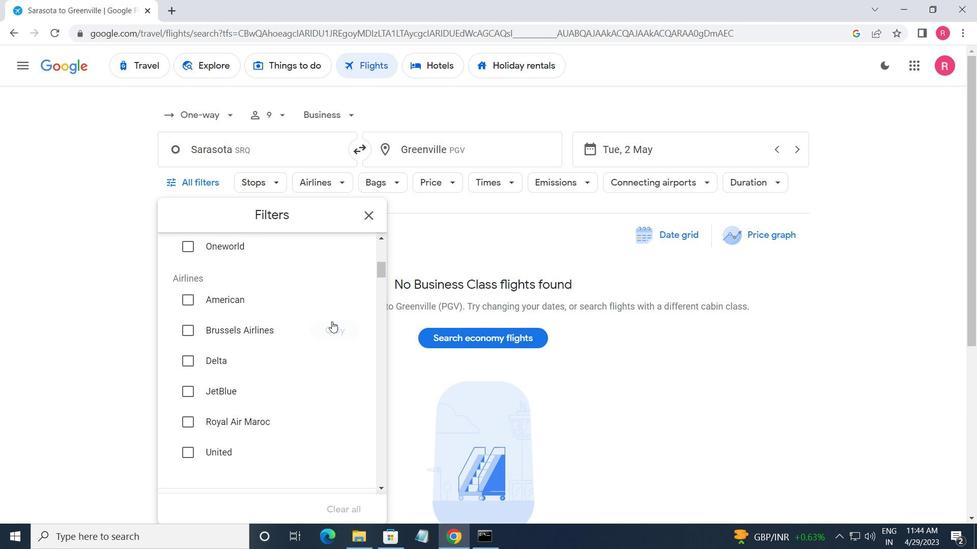 
Action: Mouse scrolled (331, 321) with delta (0, 0)
Screenshot: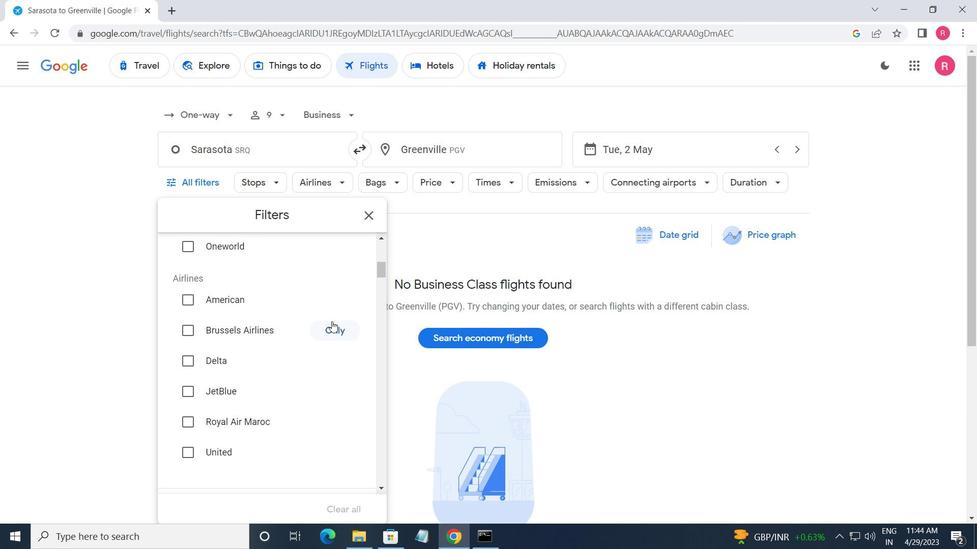 
Action: Mouse scrolled (331, 321) with delta (0, 0)
Screenshot: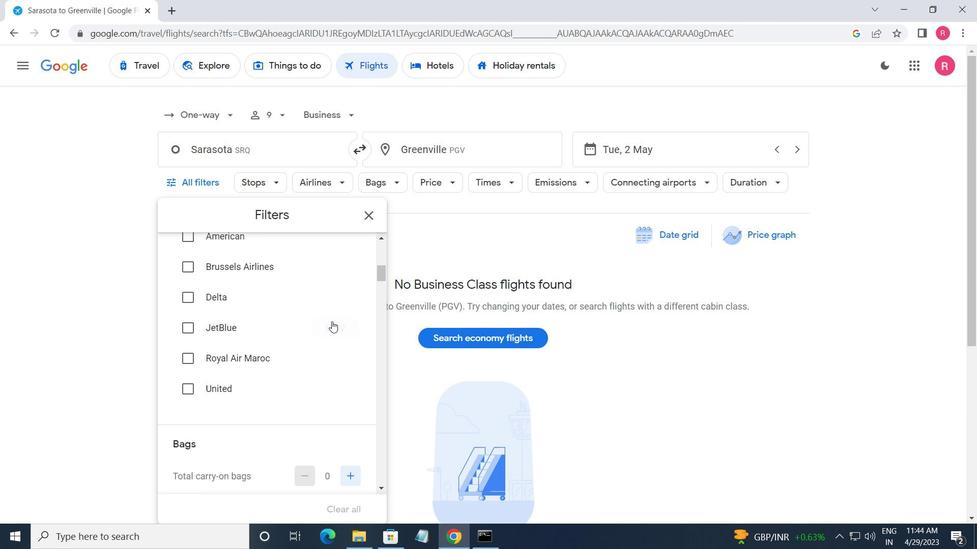 
Action: Mouse moved to (331, 322)
Screenshot: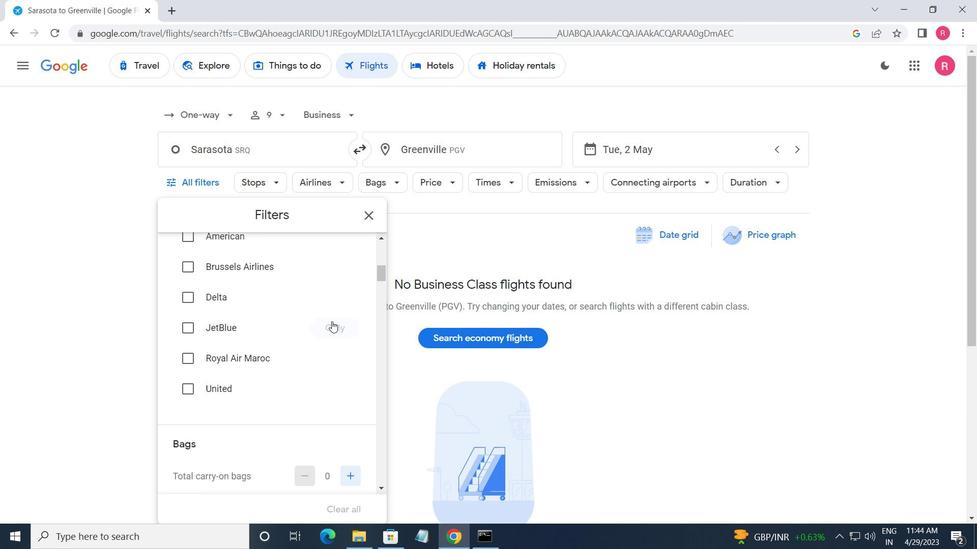 
Action: Mouse scrolled (331, 322) with delta (0, 0)
Screenshot: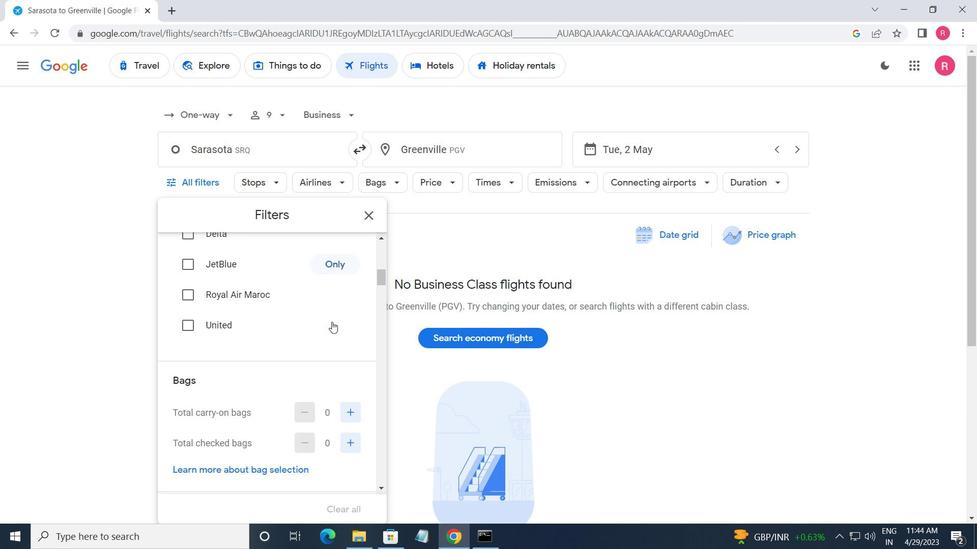 
Action: Mouse moved to (356, 378)
Screenshot: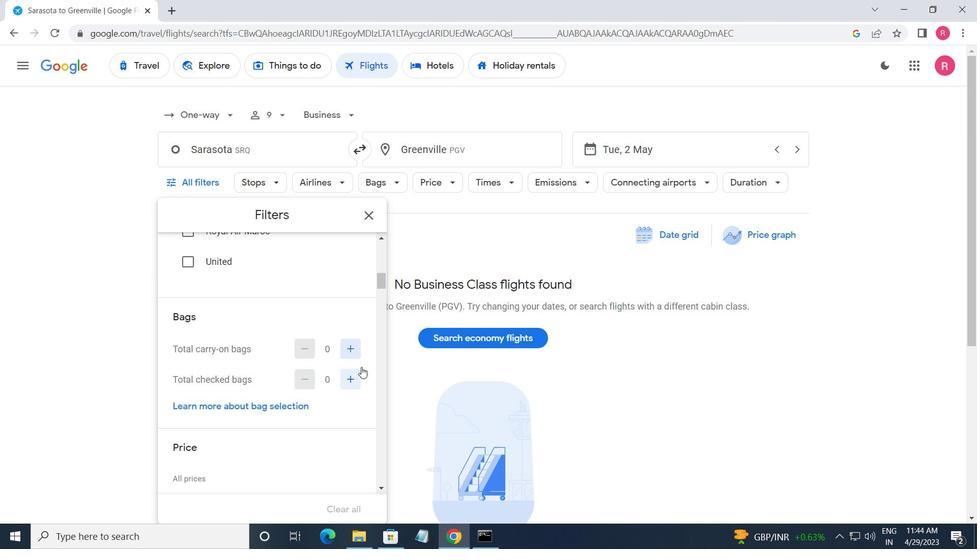 
Action: Mouse pressed left at (356, 378)
Screenshot: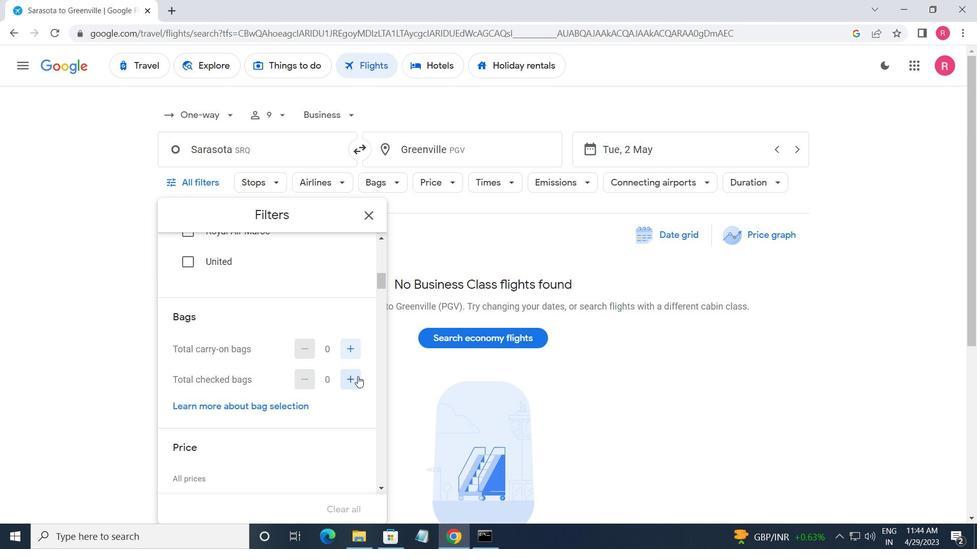 
Action: Mouse moved to (355, 378)
Screenshot: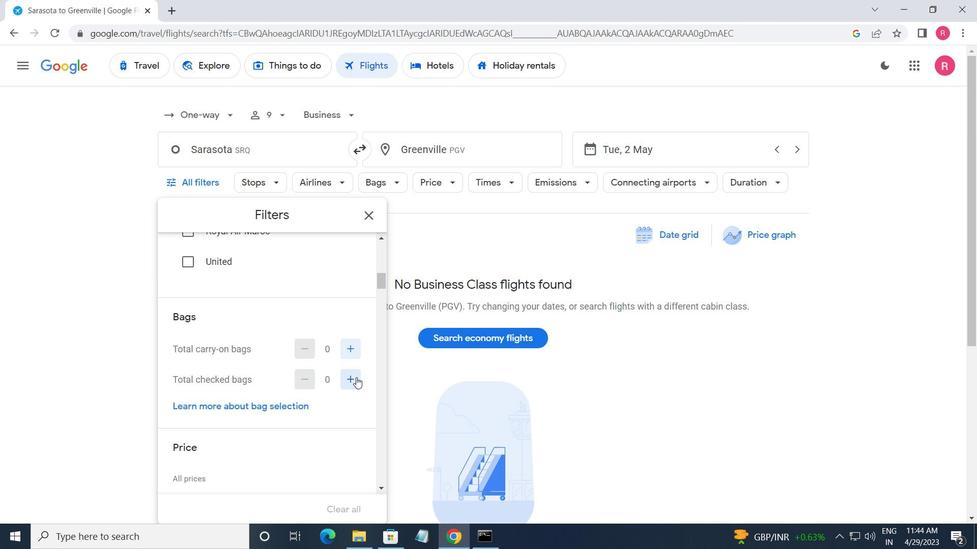 
Action: Mouse pressed left at (355, 378)
Screenshot: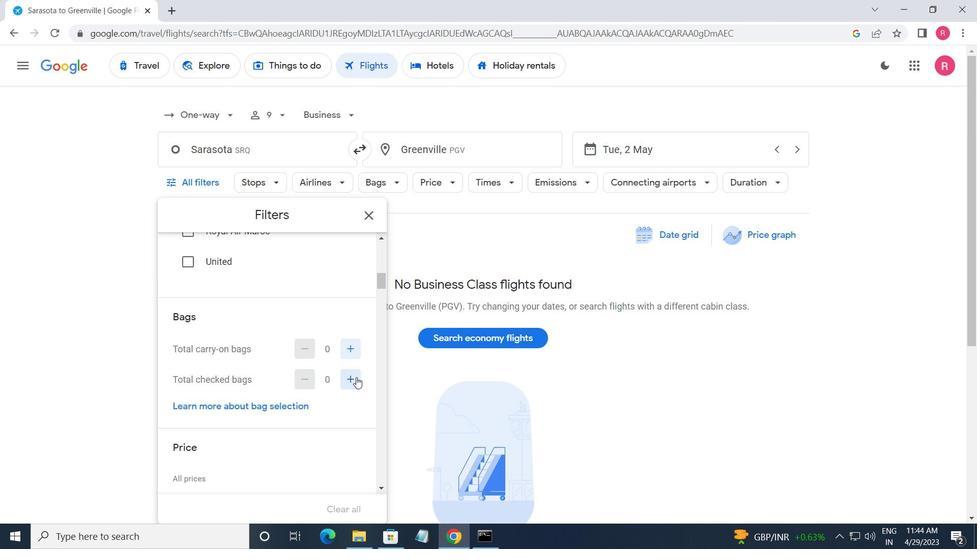 
Action: Mouse pressed left at (355, 378)
Screenshot: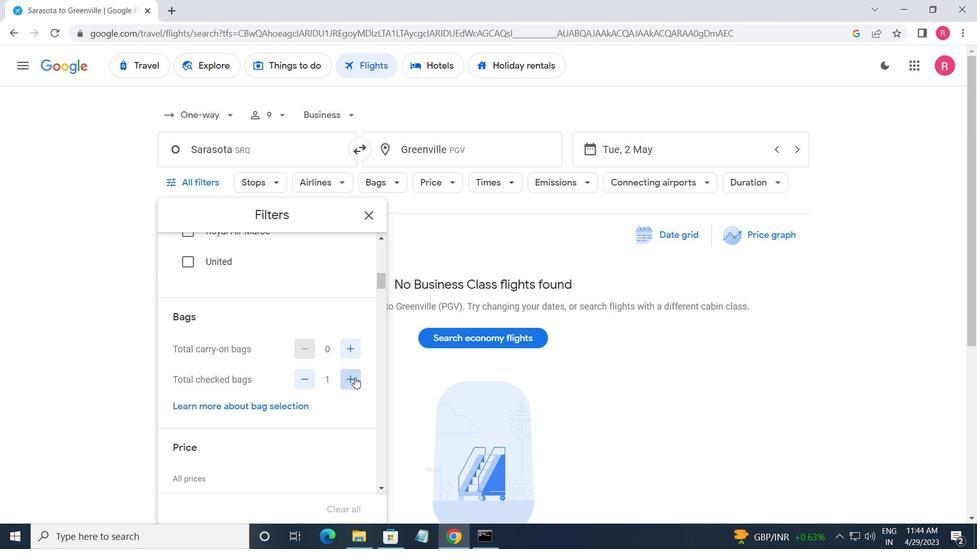 
Action: Mouse pressed left at (355, 378)
Screenshot: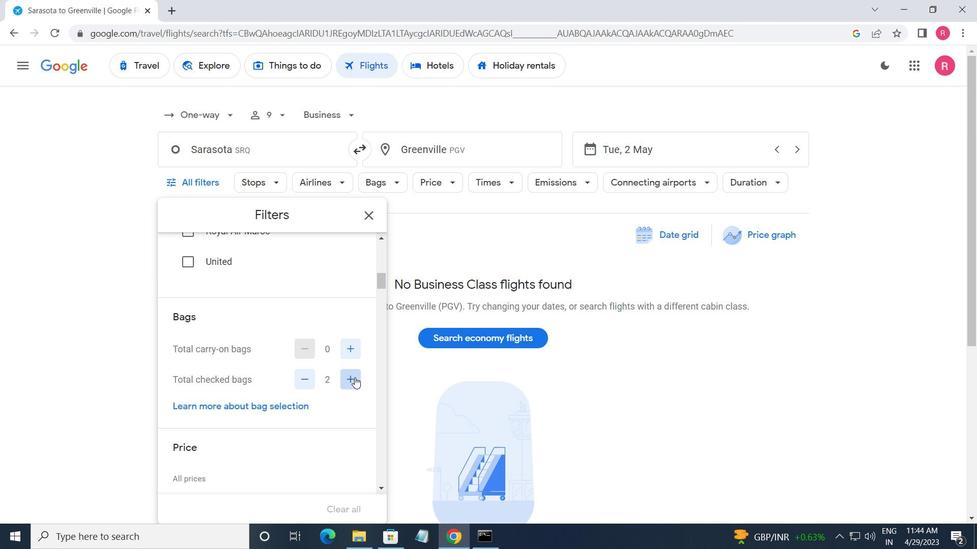 
Action: Mouse pressed left at (355, 378)
Screenshot: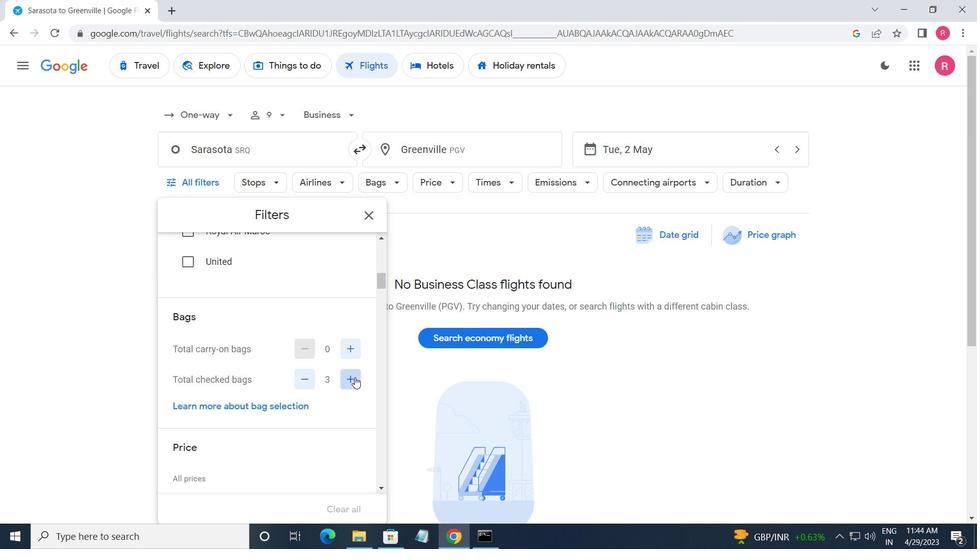 
Action: Mouse pressed left at (355, 378)
Screenshot: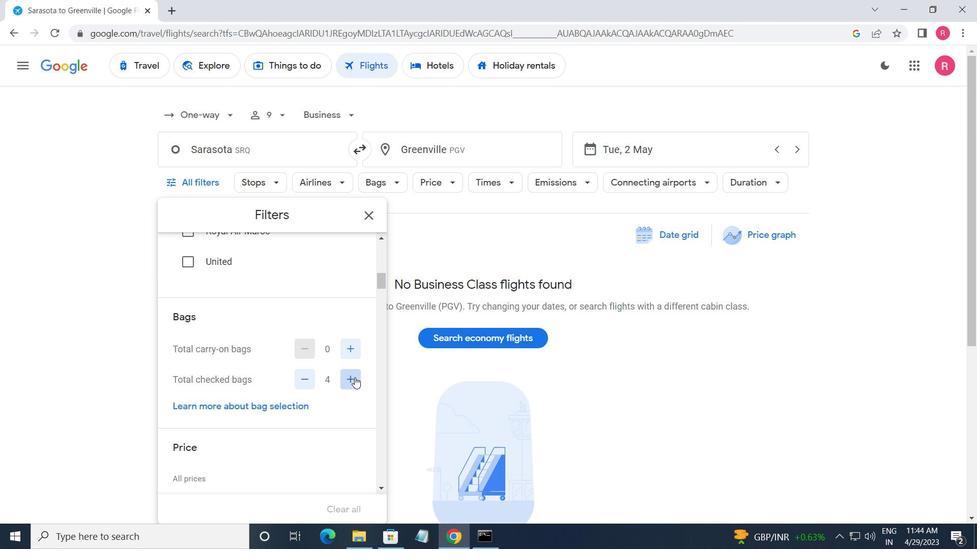 
Action: Mouse pressed left at (355, 378)
Screenshot: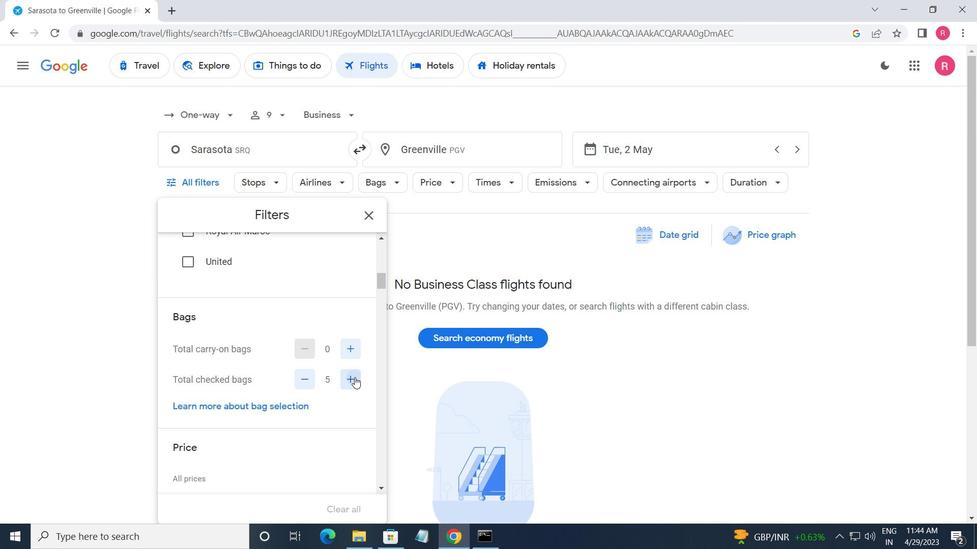 
Action: Mouse pressed left at (355, 378)
Screenshot: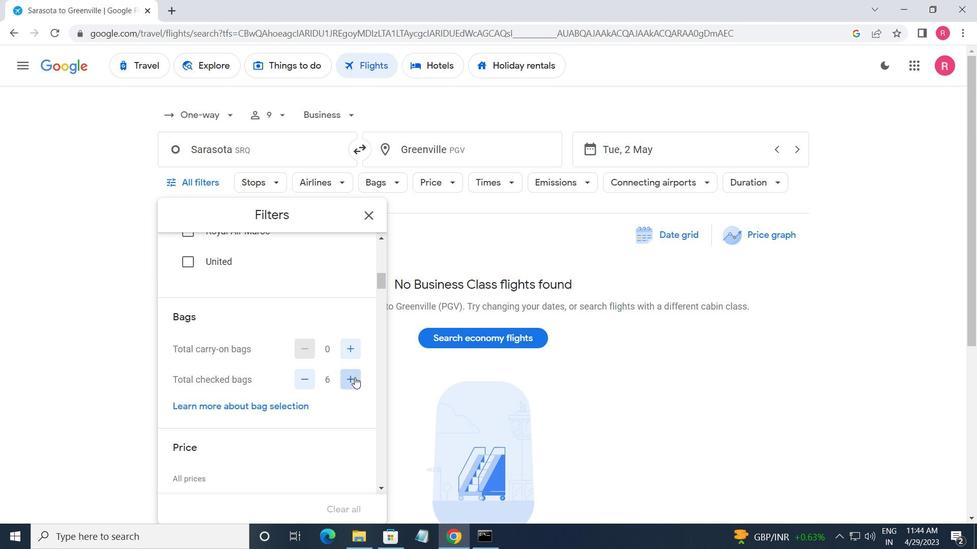 
Action: Mouse pressed left at (355, 378)
Screenshot: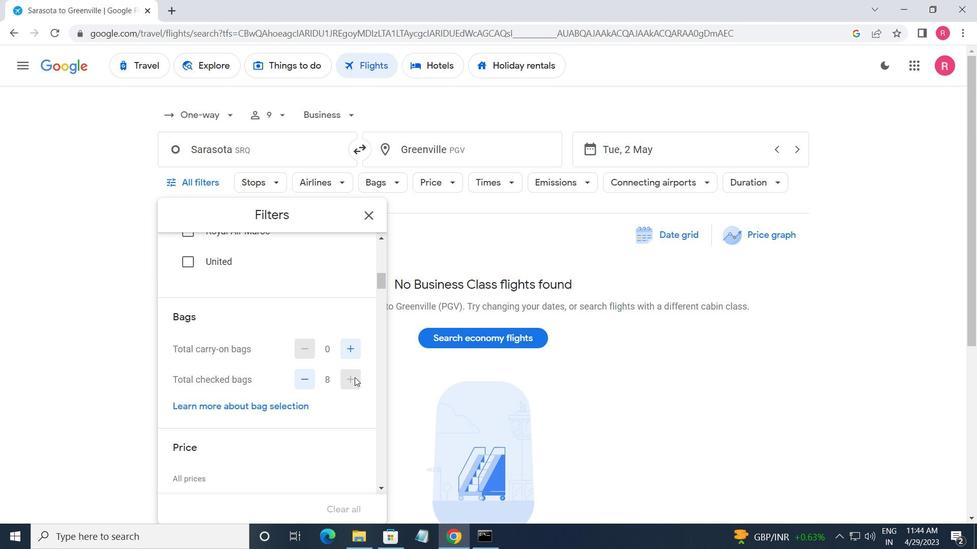 
Action: Mouse moved to (341, 376)
Screenshot: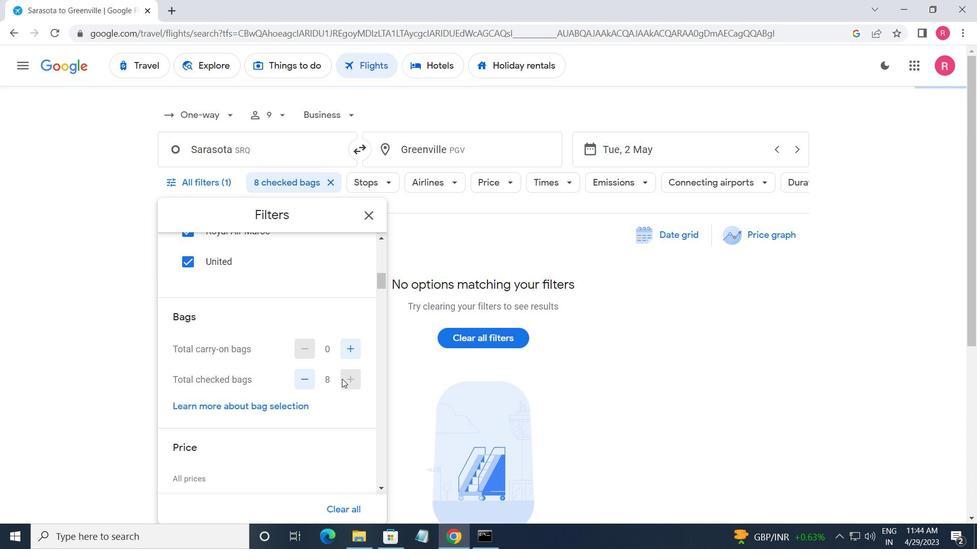 
Action: Mouse scrolled (341, 376) with delta (0, 0)
Screenshot: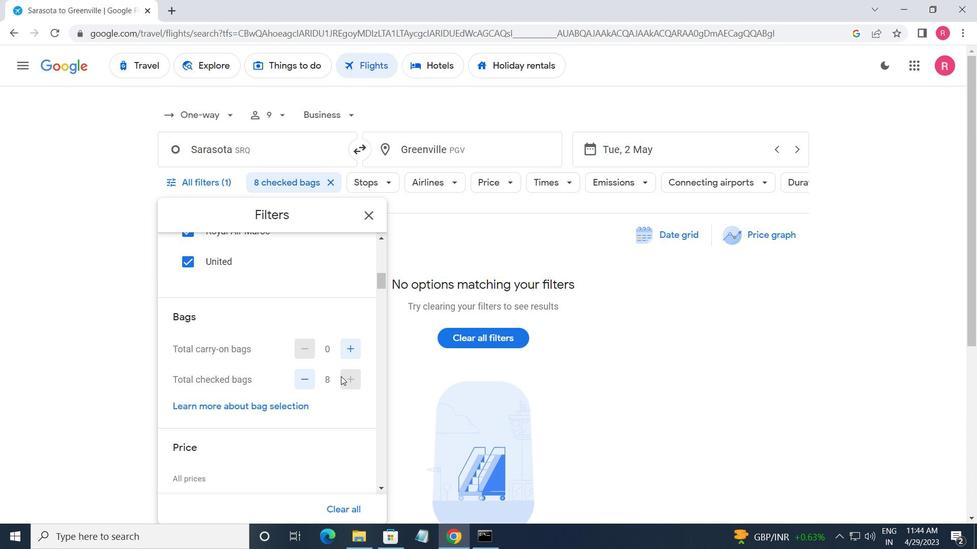 
Action: Mouse scrolled (341, 376) with delta (0, 0)
Screenshot: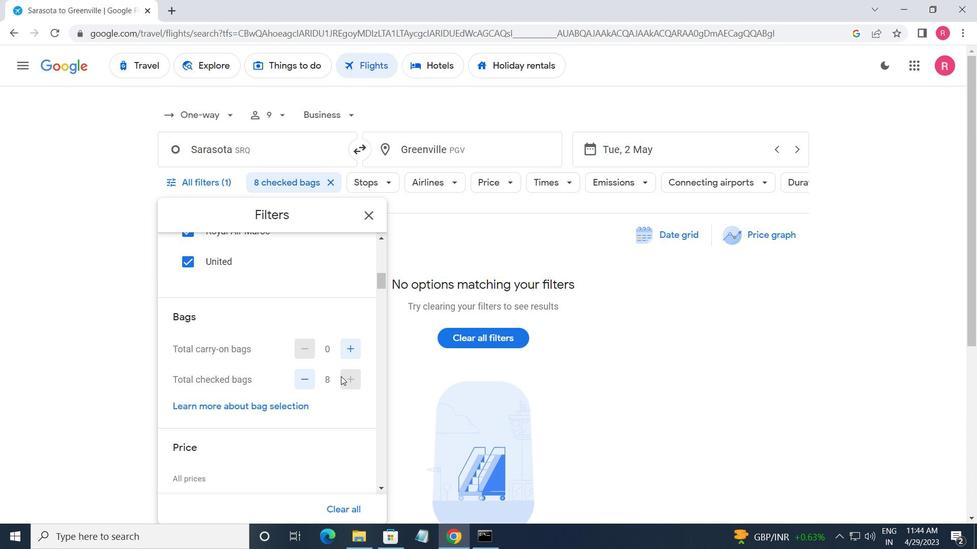
Action: Mouse moved to (341, 377)
Screenshot: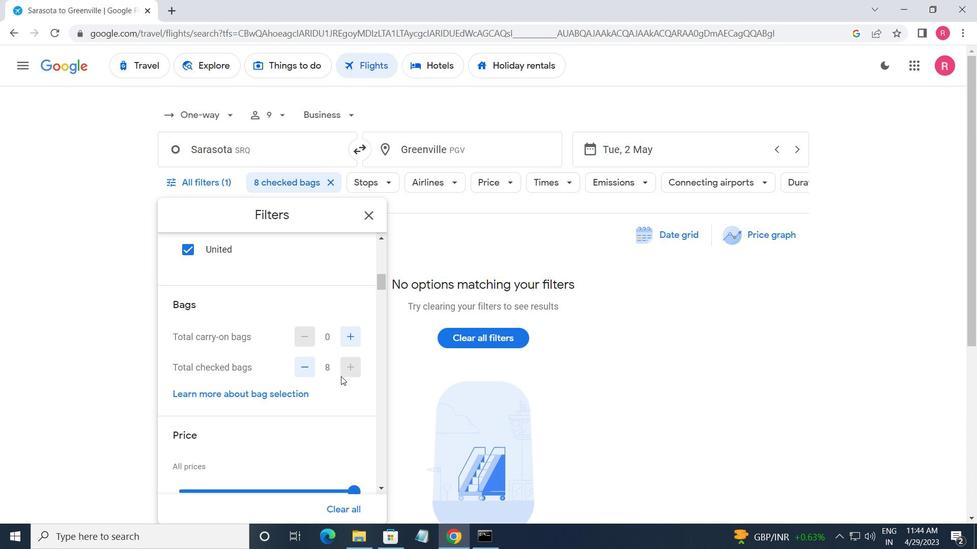 
Action: Mouse scrolled (341, 376) with delta (0, 0)
Screenshot: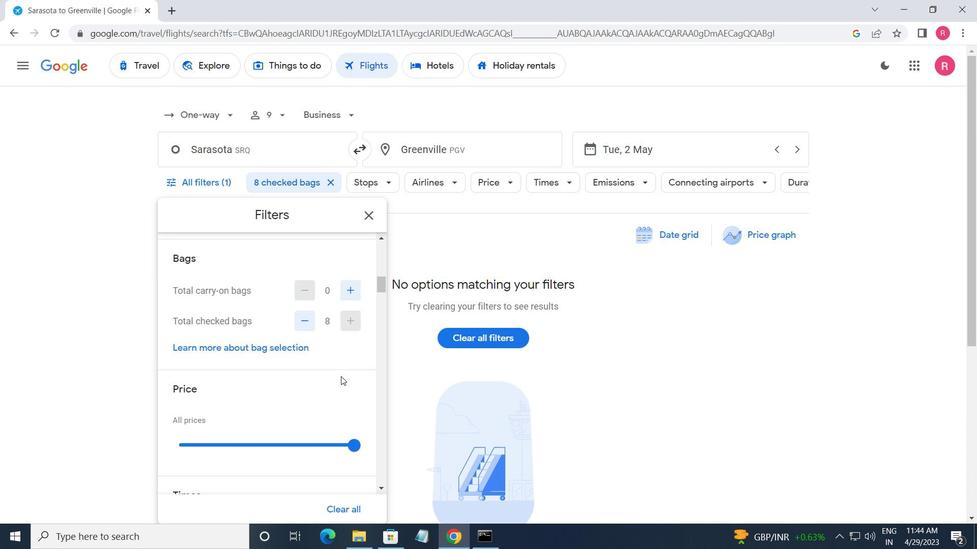 
Action: Mouse moved to (342, 340)
Screenshot: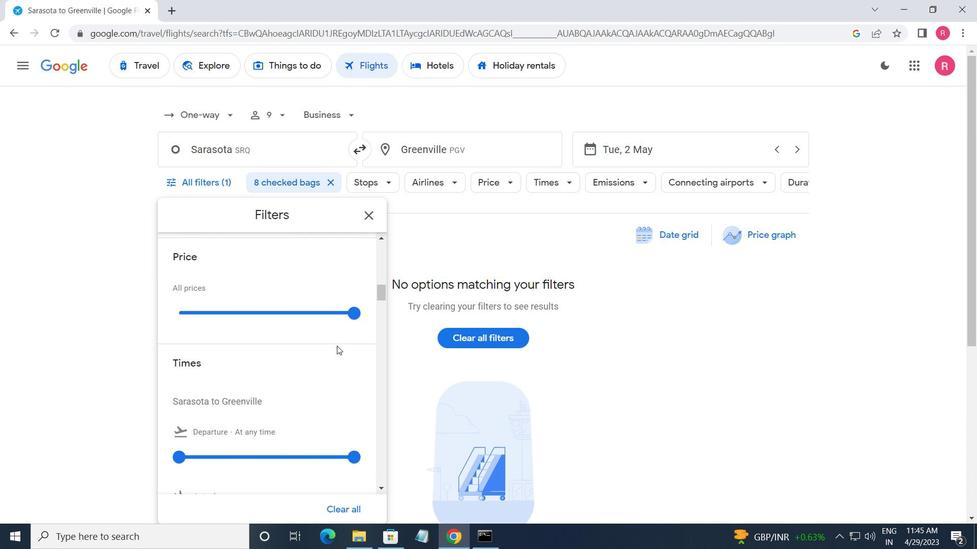 
Action: Mouse scrolled (342, 340) with delta (0, 0)
Screenshot: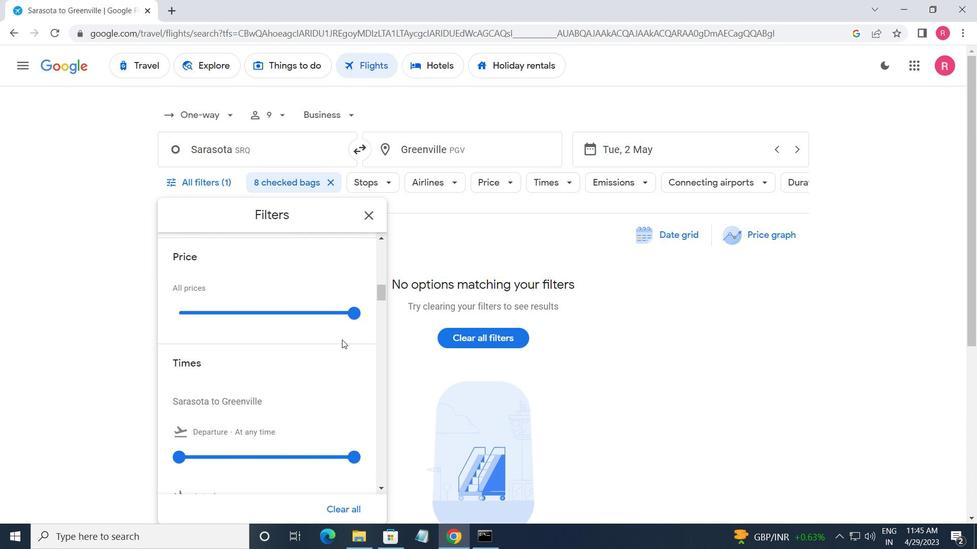 
Action: Mouse moved to (185, 394)
Screenshot: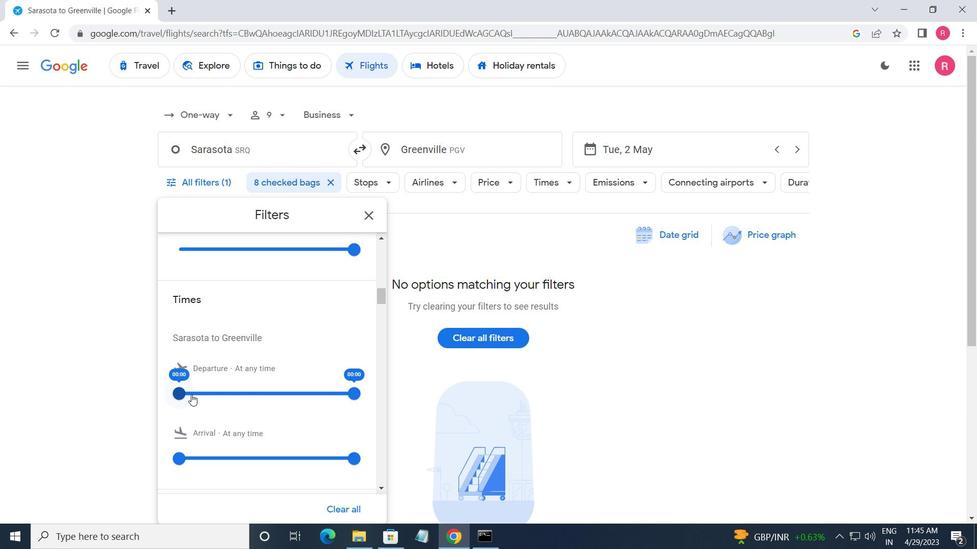 
Action: Mouse pressed left at (185, 394)
Screenshot: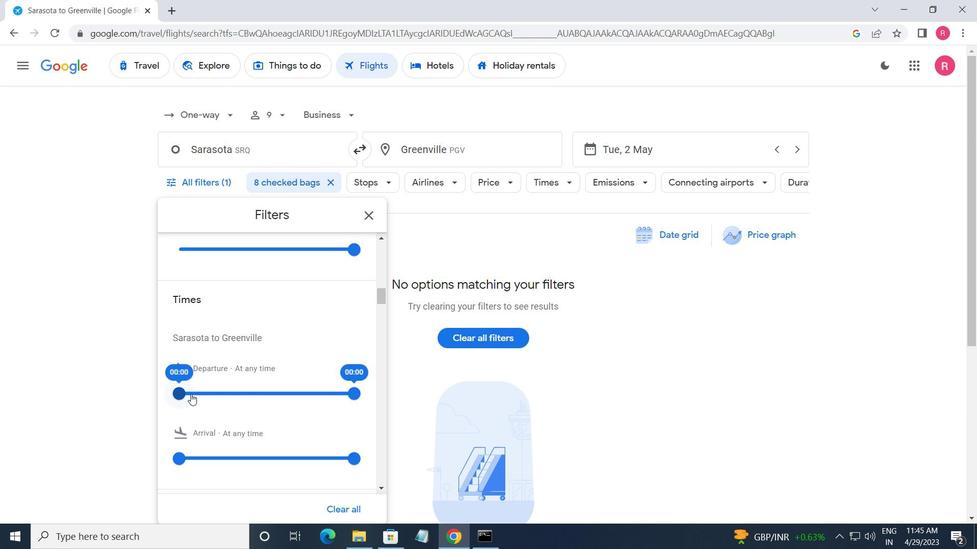 
Action: Mouse moved to (351, 395)
Screenshot: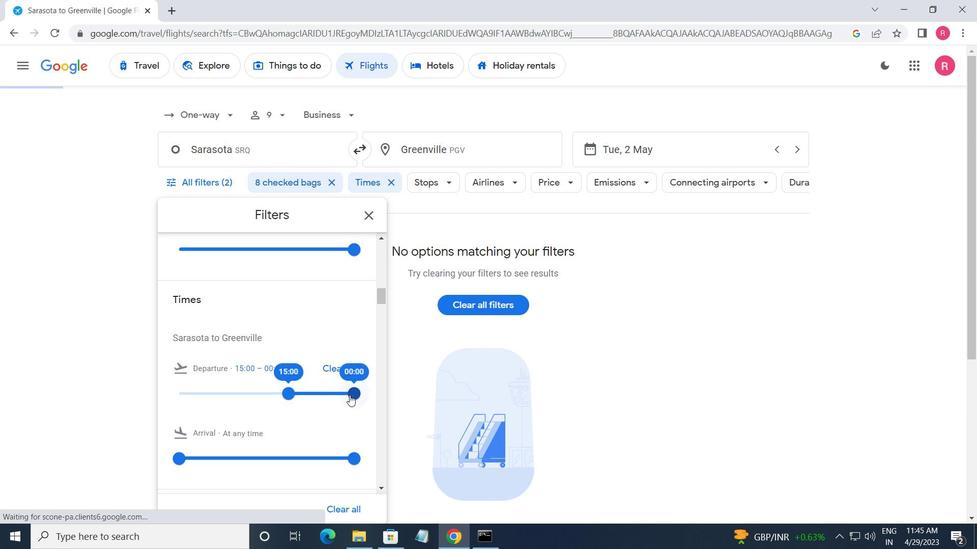 
Action: Mouse pressed left at (351, 395)
Screenshot: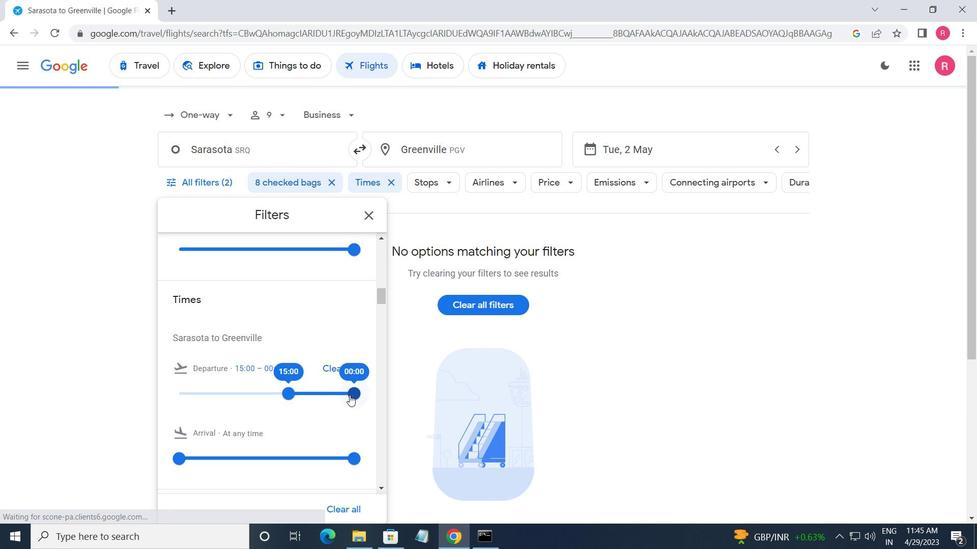 
Action: Mouse moved to (369, 222)
Screenshot: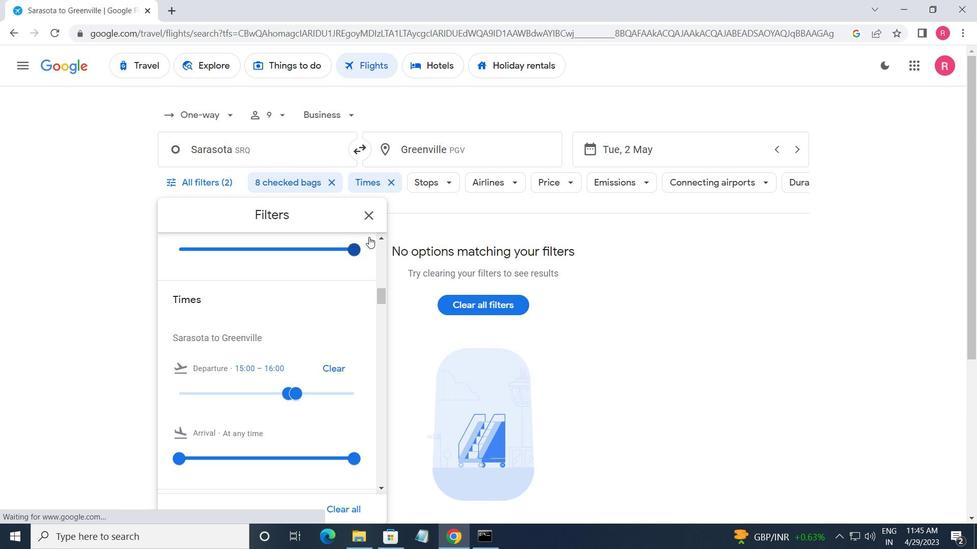 
Action: Mouse pressed left at (369, 222)
Screenshot: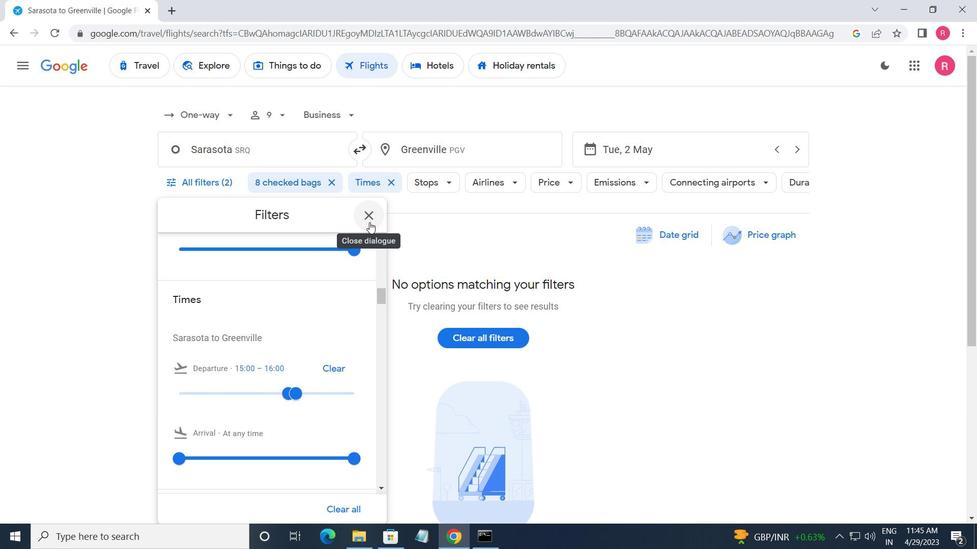 
Action: Mouse moved to (371, 226)
Screenshot: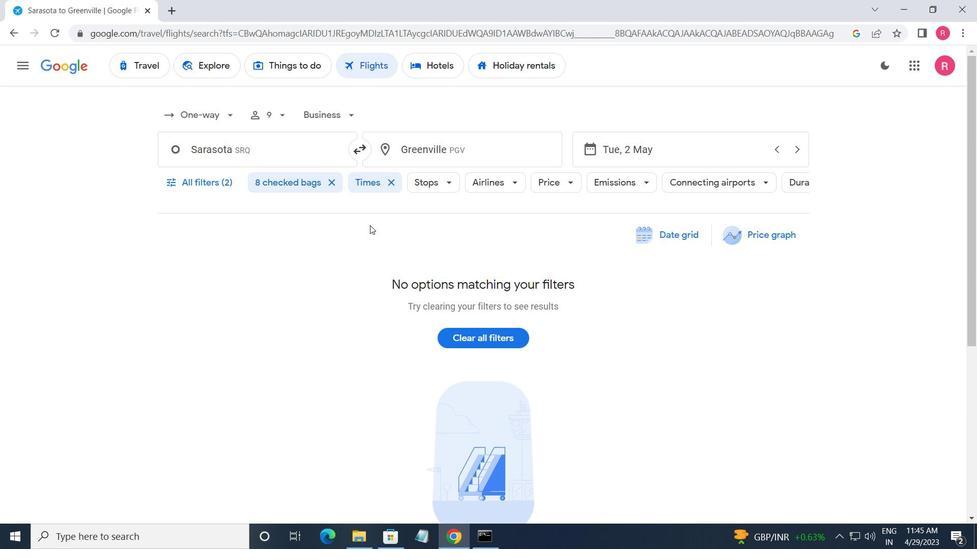 
